 Task: Create new contact,   with mail id: 'WilliamsEmma@amny.com', first name: 'Emma', Last name: 'Williams', Job Title: Chief Operating Officer, Phone number (305) 555-1234. Change life cycle stage to  'Lead' and lead status to 'New'. Add new company to the associated contact: duke.edu and type: Vendor. Logged in from softage.4@softage.net
Action: Mouse moved to (103, 64)
Screenshot: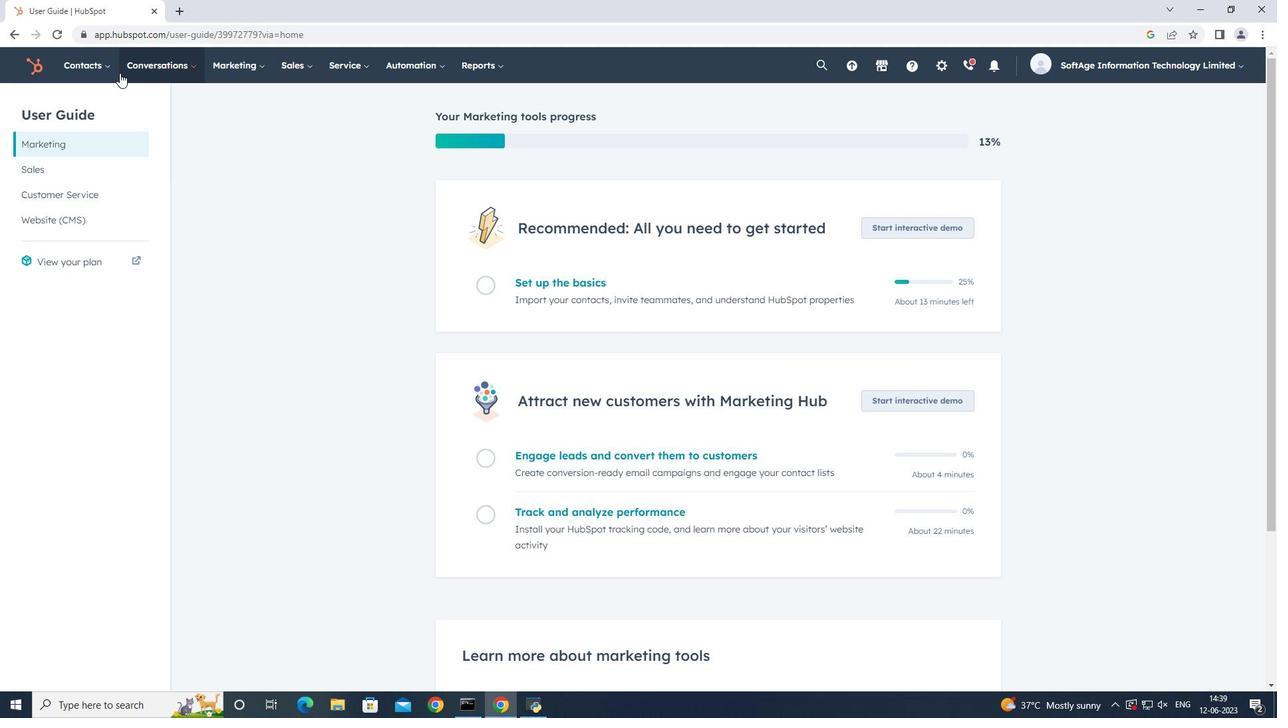 
Action: Mouse pressed left at (103, 64)
Screenshot: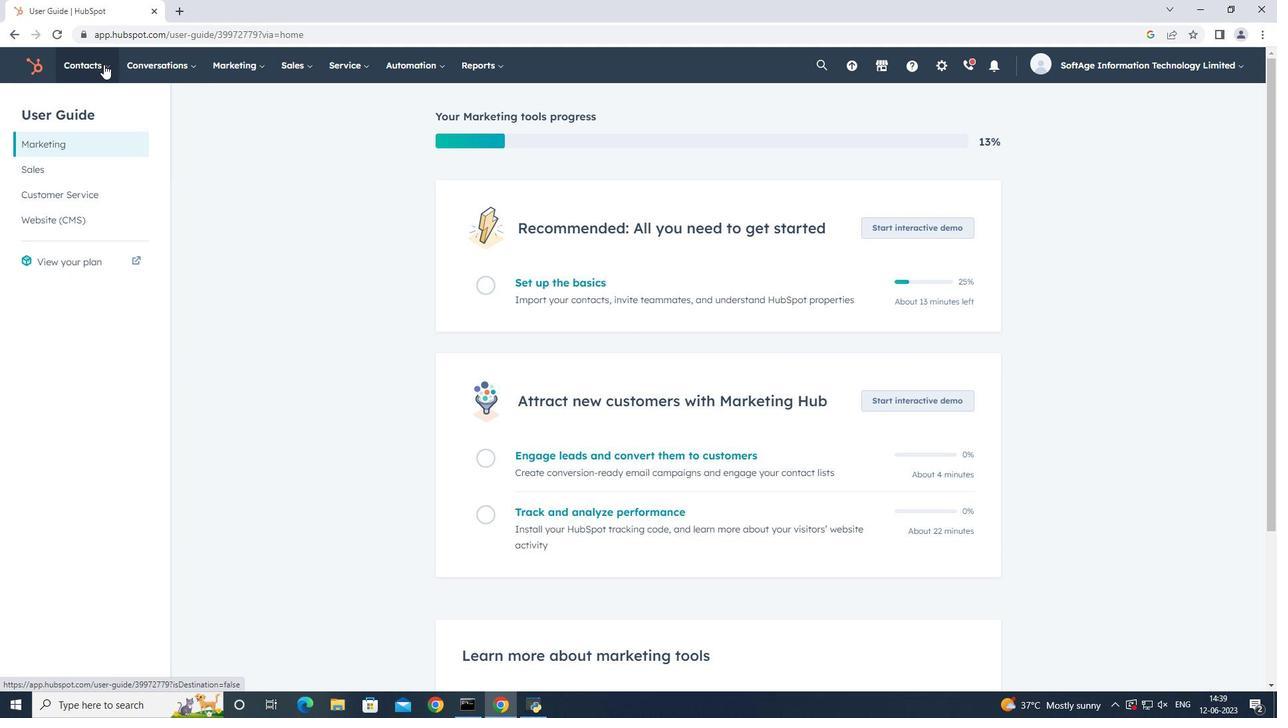 
Action: Mouse moved to (104, 99)
Screenshot: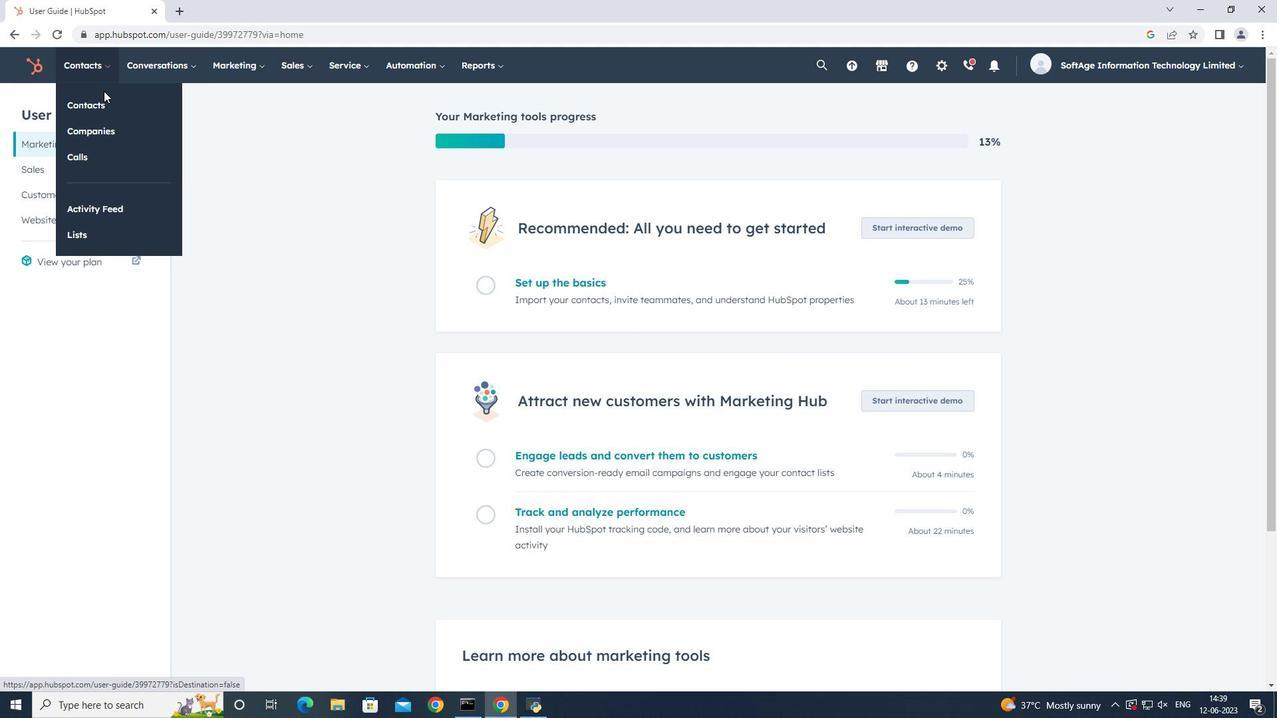 
Action: Mouse pressed left at (104, 99)
Screenshot: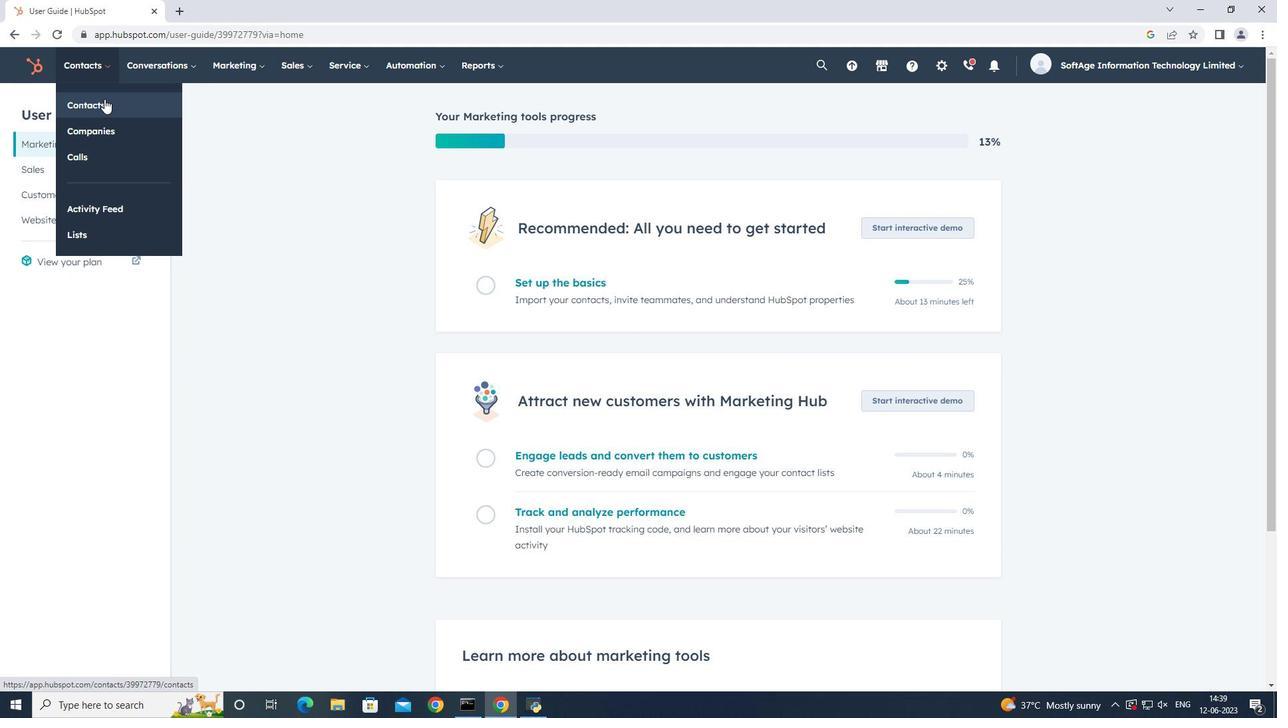 
Action: Mouse moved to (1194, 115)
Screenshot: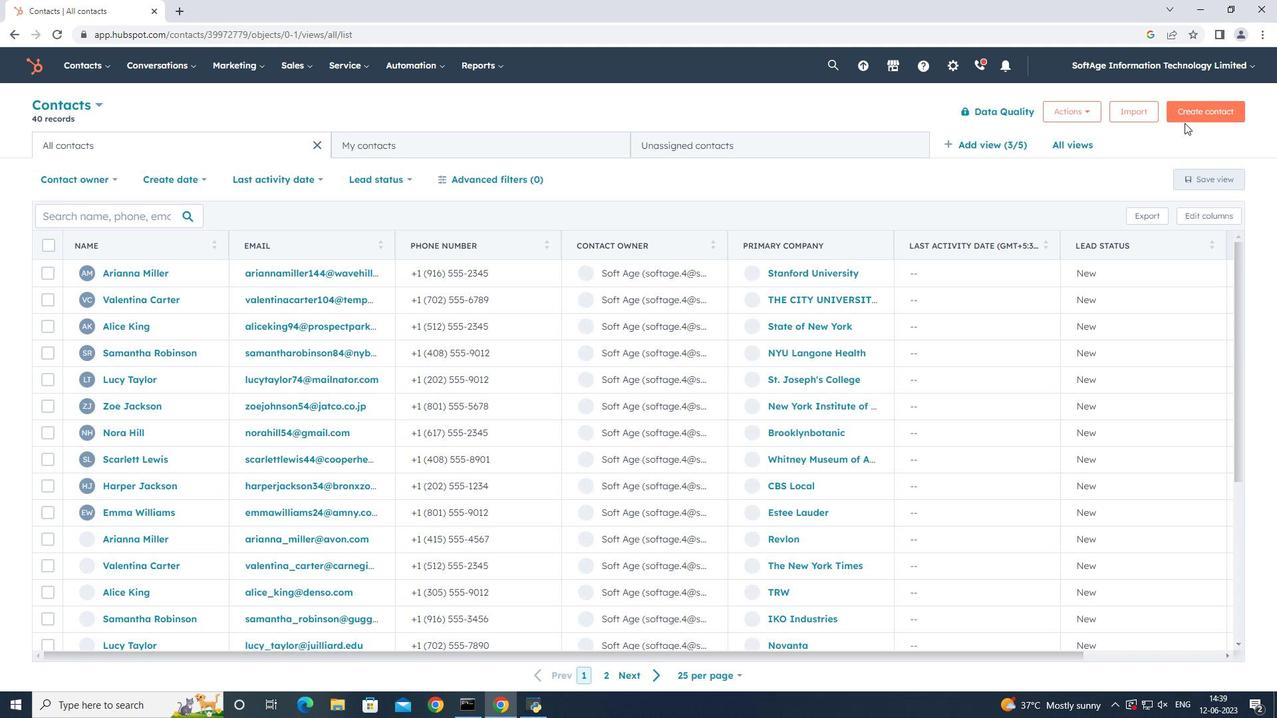 
Action: Mouse pressed left at (1194, 115)
Screenshot: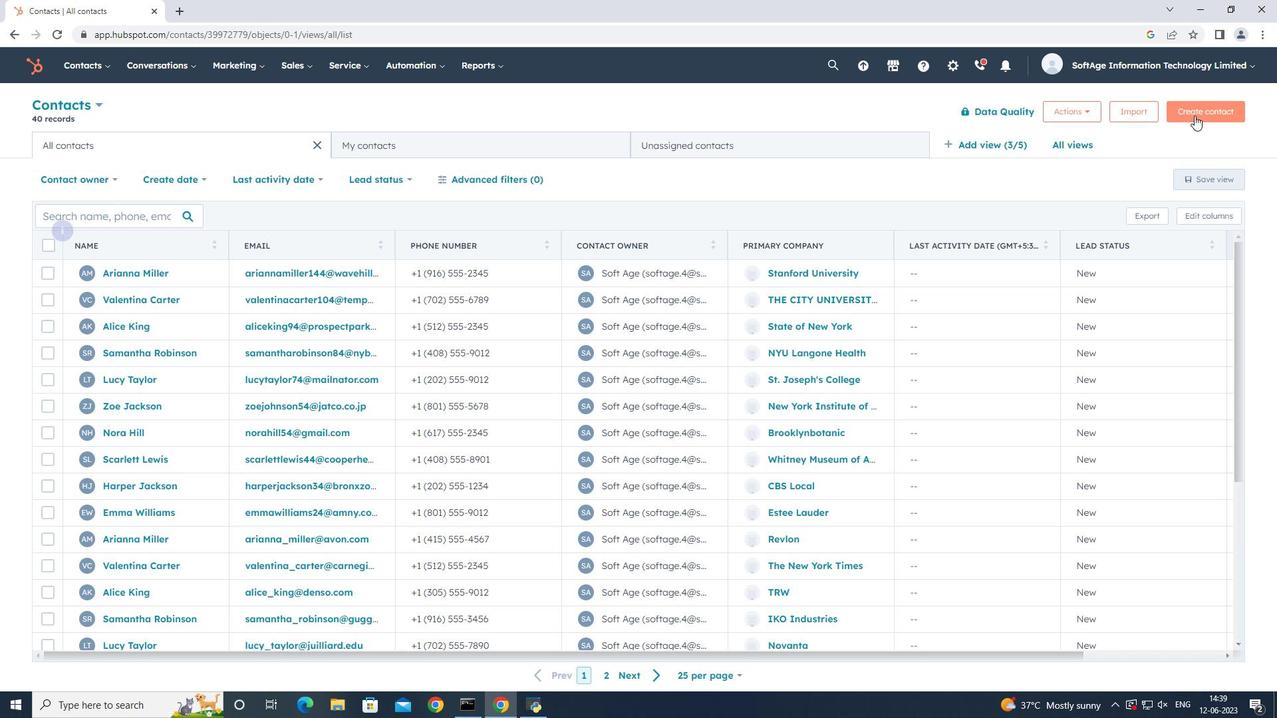 
Action: Mouse moved to (1073, 166)
Screenshot: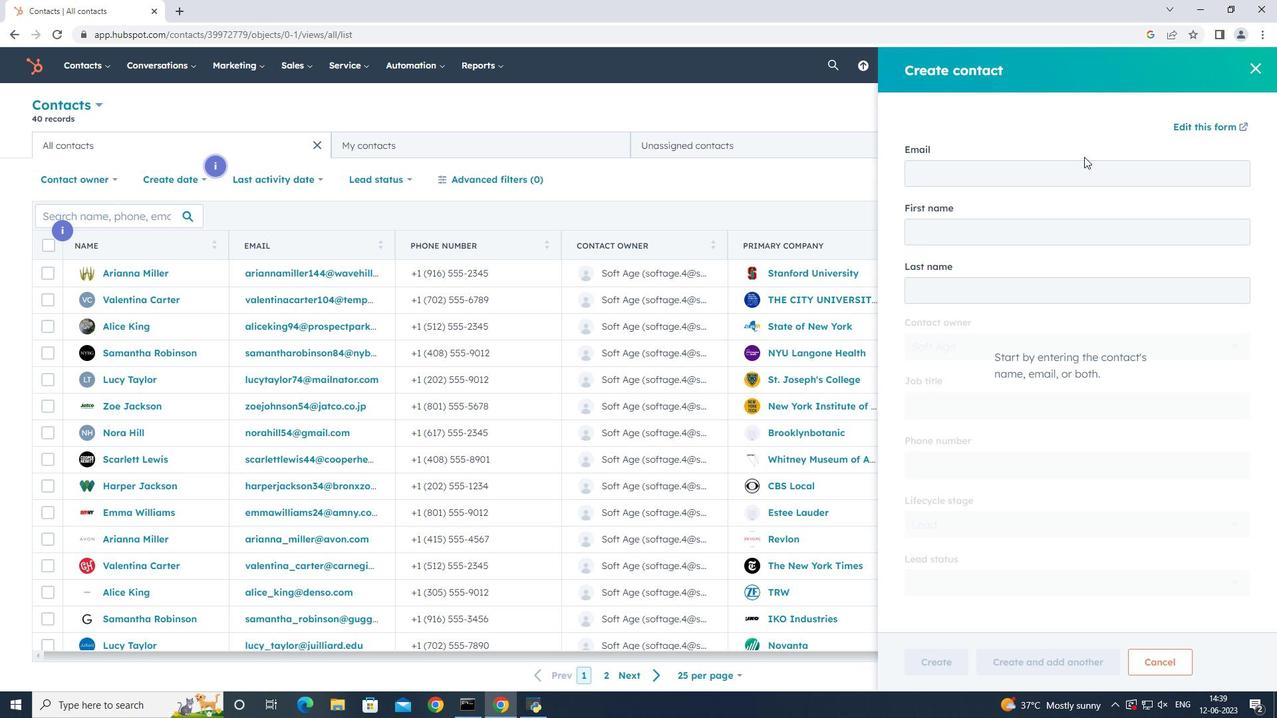 
Action: Mouse pressed left at (1073, 166)
Screenshot: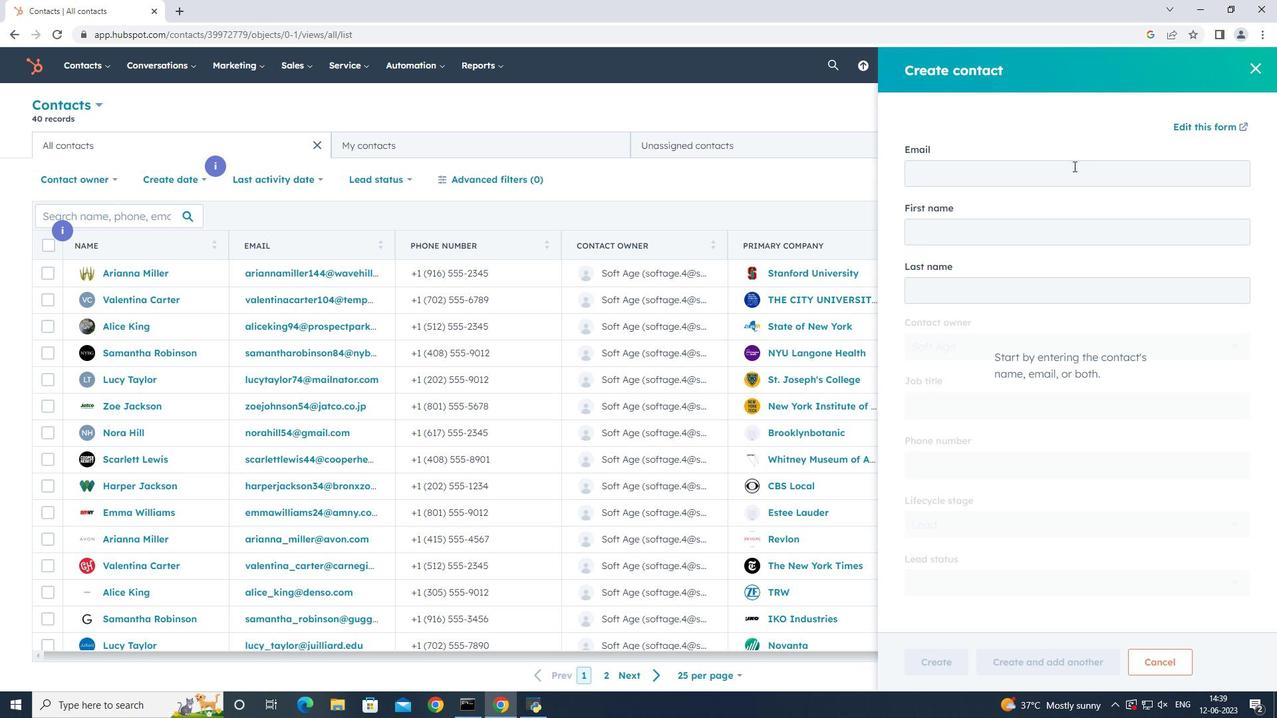 
Action: Key pressed <Key.shift>Williams<Key.shift>Emma<Key.shift>@amny.com
Screenshot: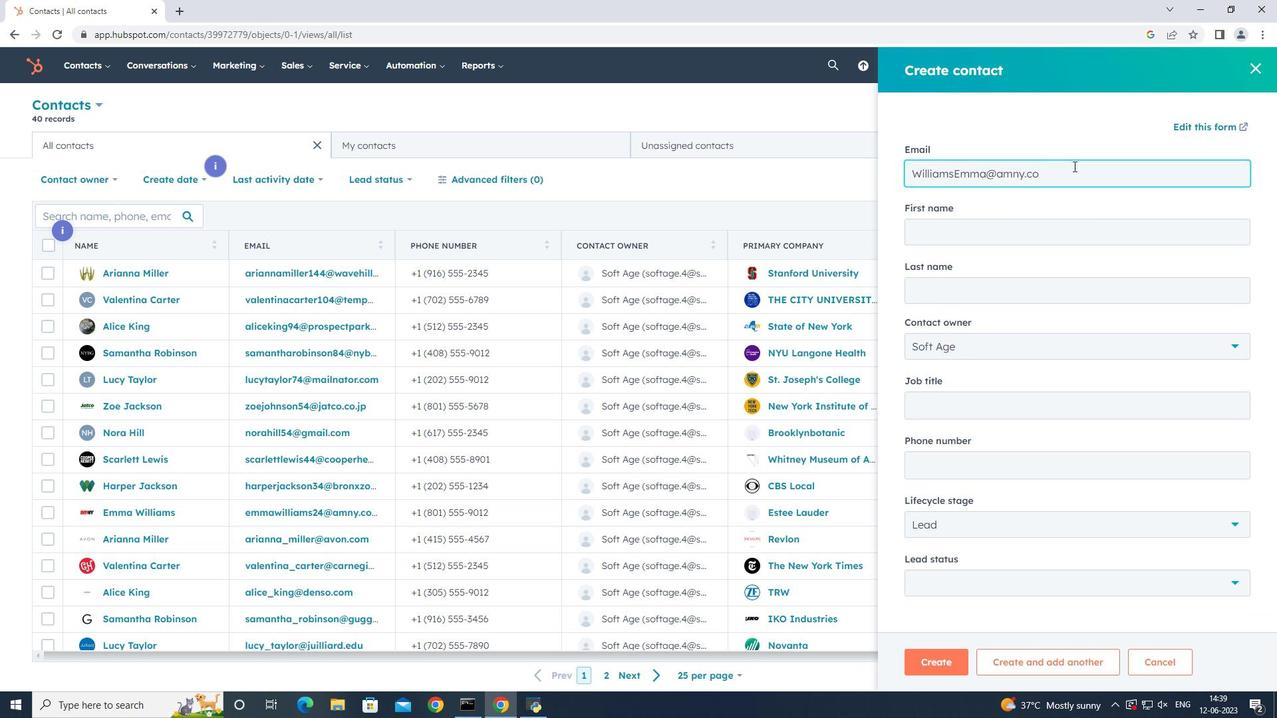 
Action: Mouse moved to (1060, 224)
Screenshot: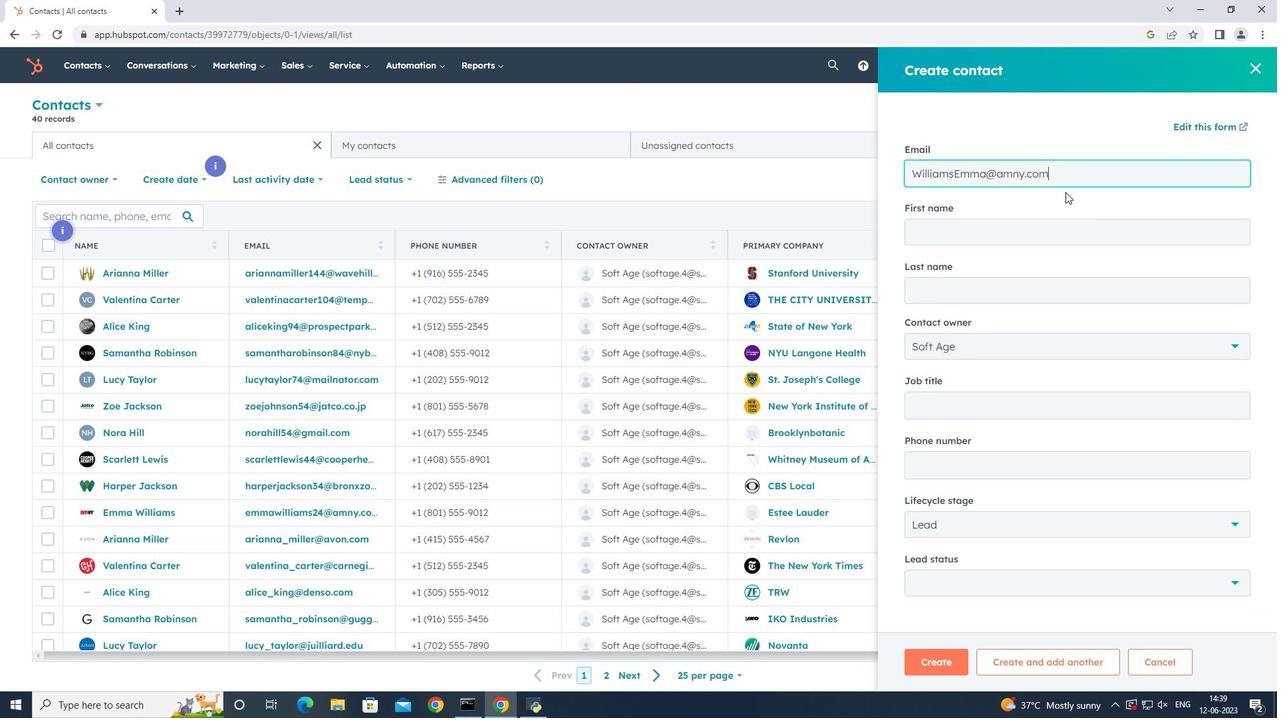 
Action: Mouse pressed left at (1060, 224)
Screenshot: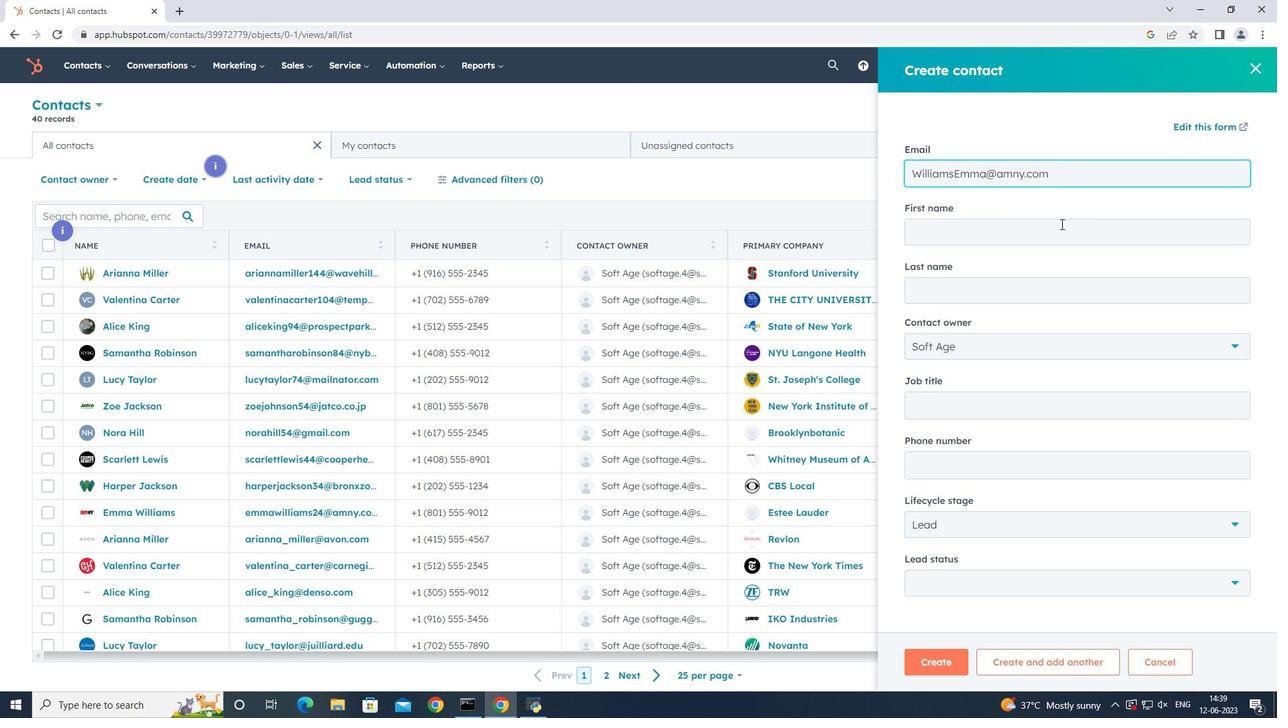 
Action: Key pressed <Key.shift><Key.shift><Key.shift><Key.shift>Wi<Key.backspace><Key.backspace><Key.backspace><Key.shift><Key.shift><Key.shift><Key.shift><Key.shift><Key.shift><Key.shift><Key.shift><Key.shift><Key.shift><Key.shift><Key.shift><Key.shift><Key.shift><Key.shift><Key.shift><Key.shift><Key.shift>Emma<Key.tab><Key.shift>Williams<Key.tab><Key.tab><Key.shift><Key.shift><Key.shift>Chief<Key.space><Key.shift_r><Key.shift_r>Operating<Key.space><Key.shift_r>Officer<Key.tab>3055551234
Screenshot: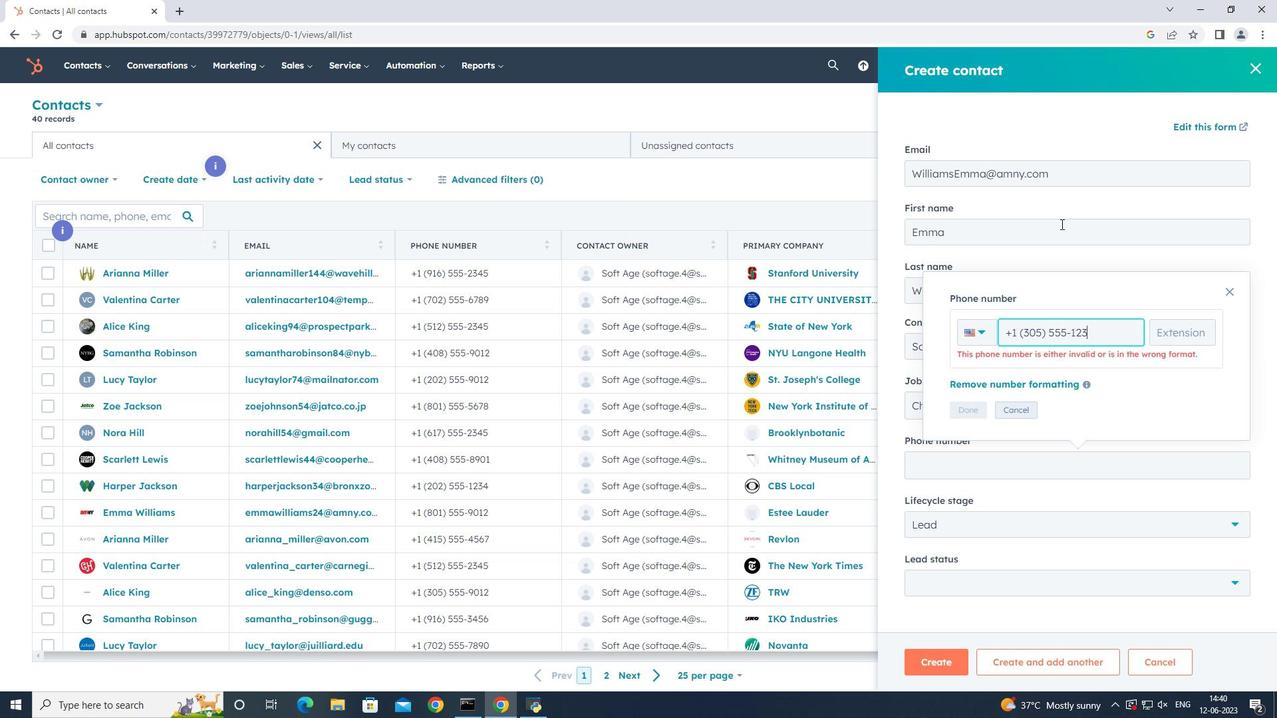 
Action: Mouse moved to (965, 413)
Screenshot: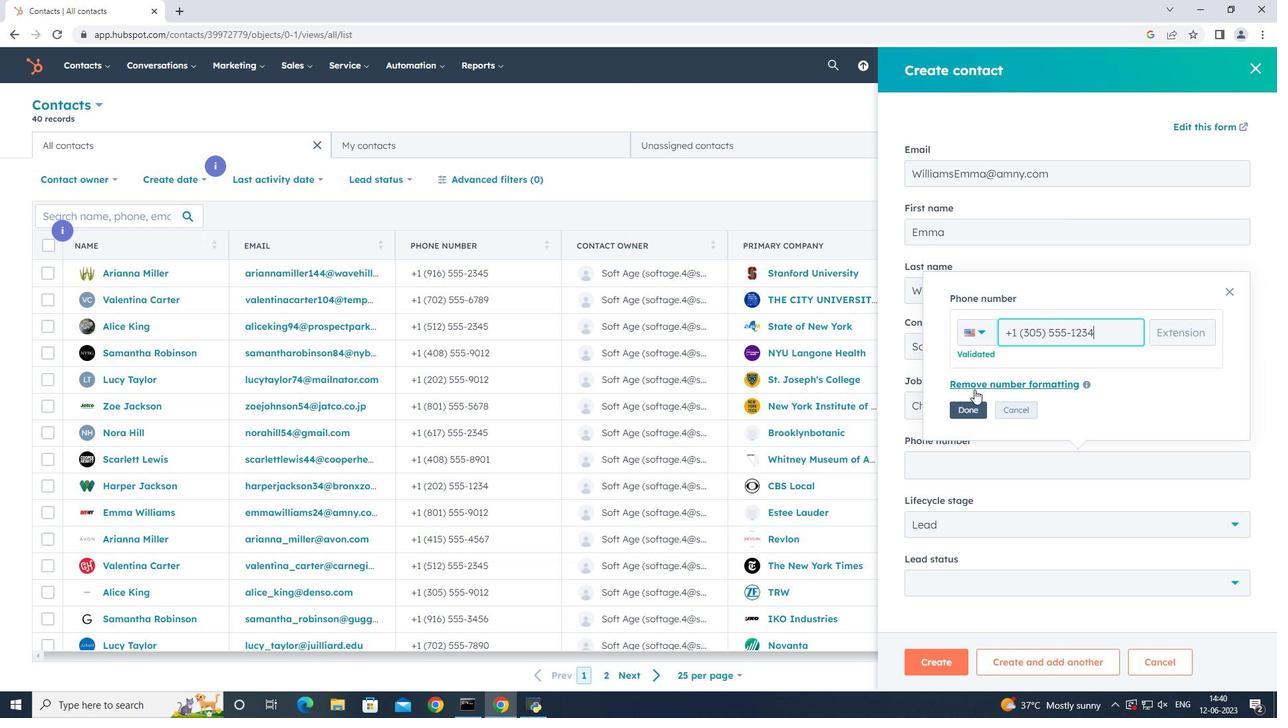 
Action: Mouse pressed left at (965, 413)
Screenshot: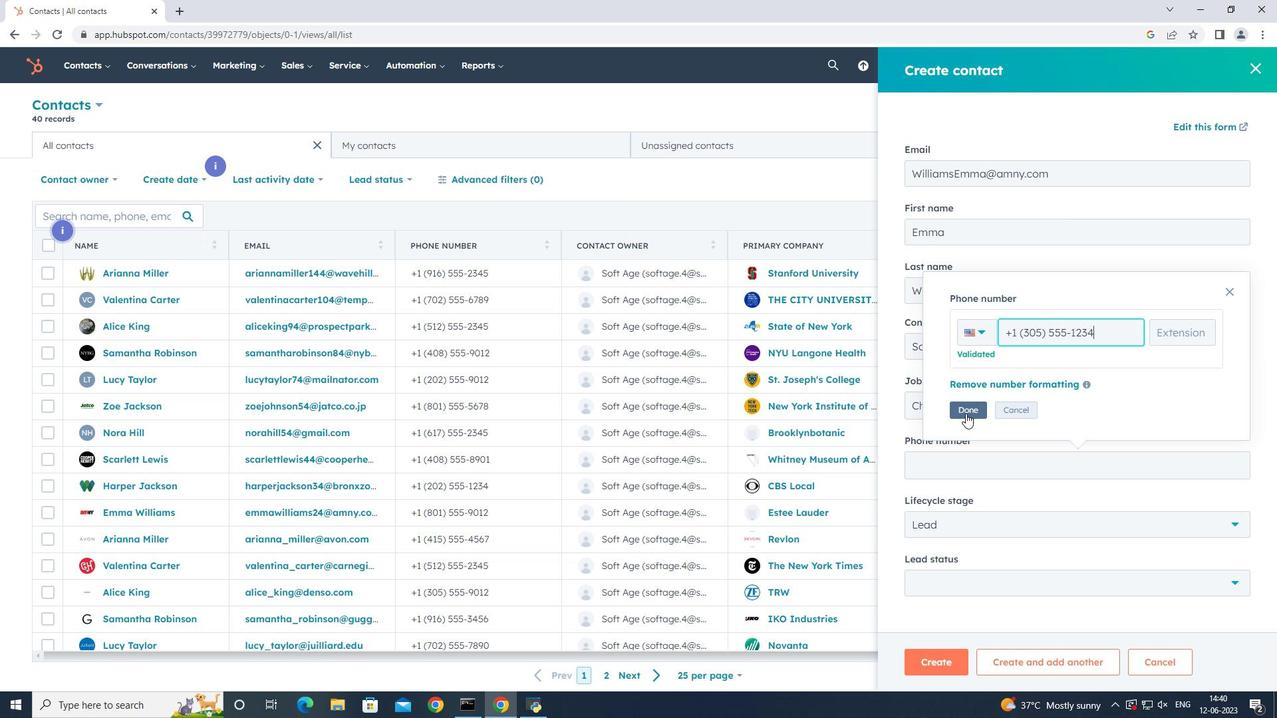 
Action: Mouse moved to (993, 520)
Screenshot: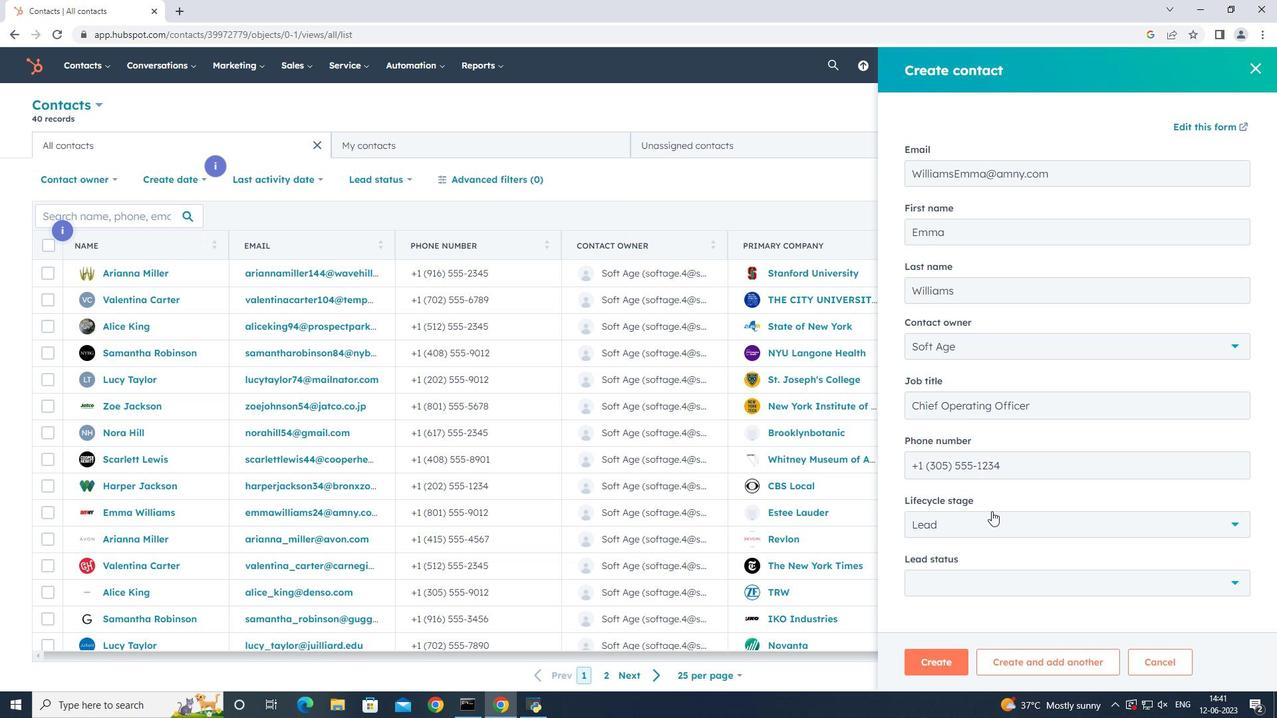 
Action: Mouse pressed left at (993, 520)
Screenshot: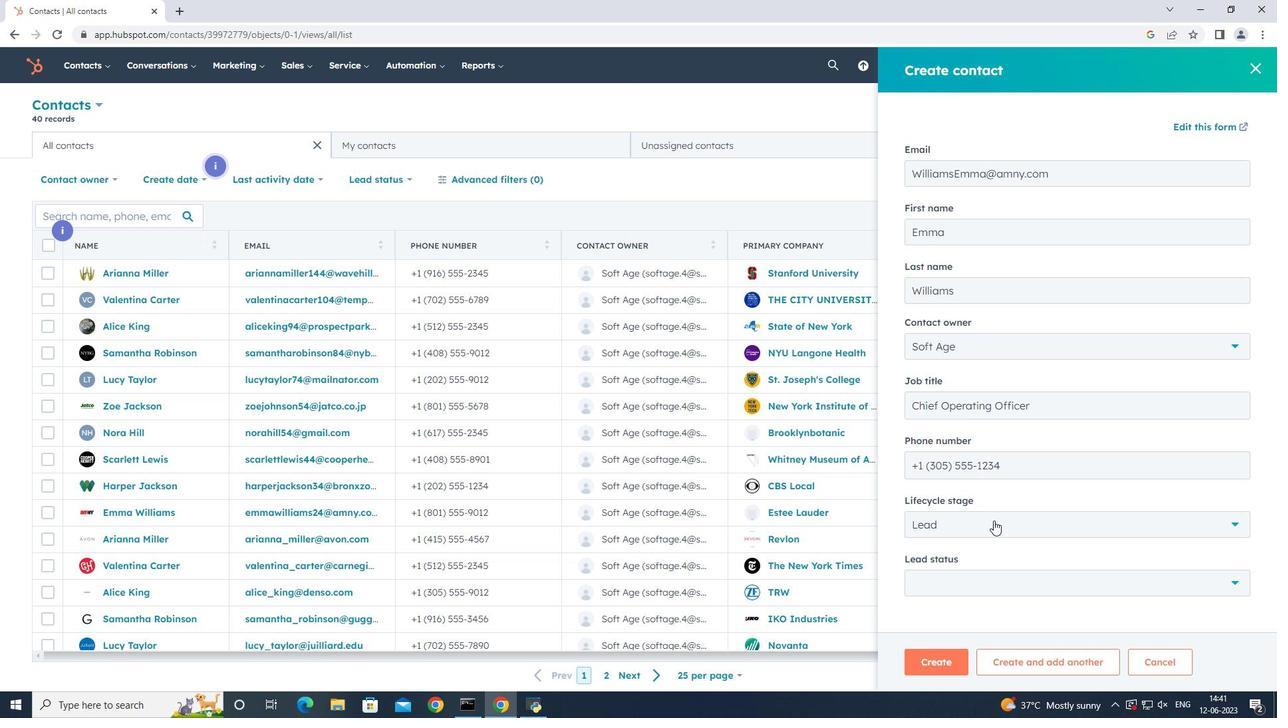 
Action: Mouse moved to (1015, 400)
Screenshot: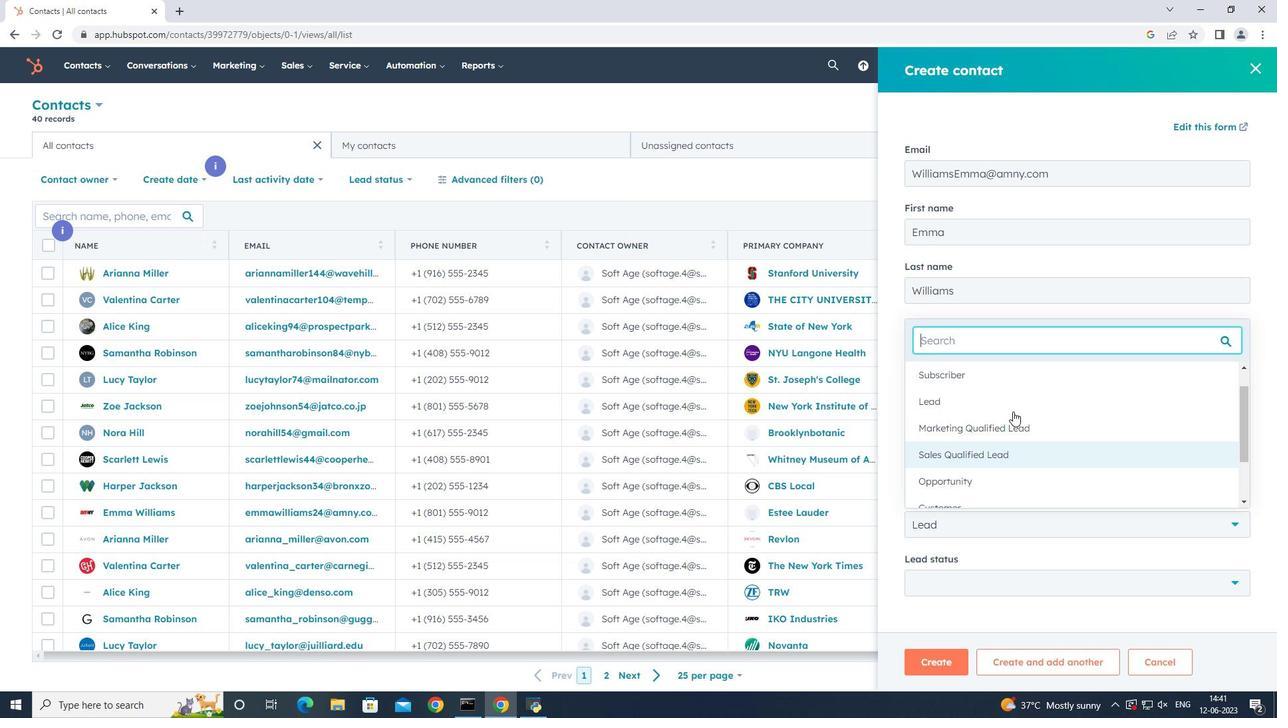 
Action: Mouse pressed left at (1015, 400)
Screenshot: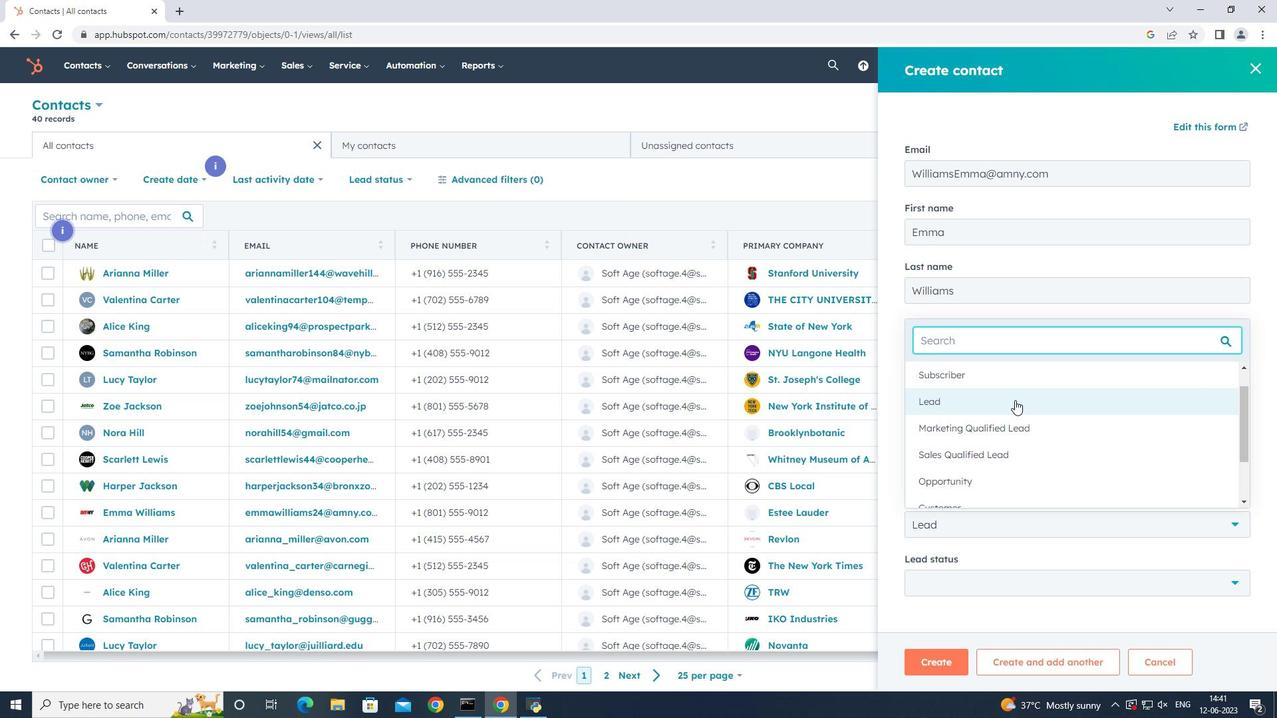 
Action: Mouse moved to (993, 576)
Screenshot: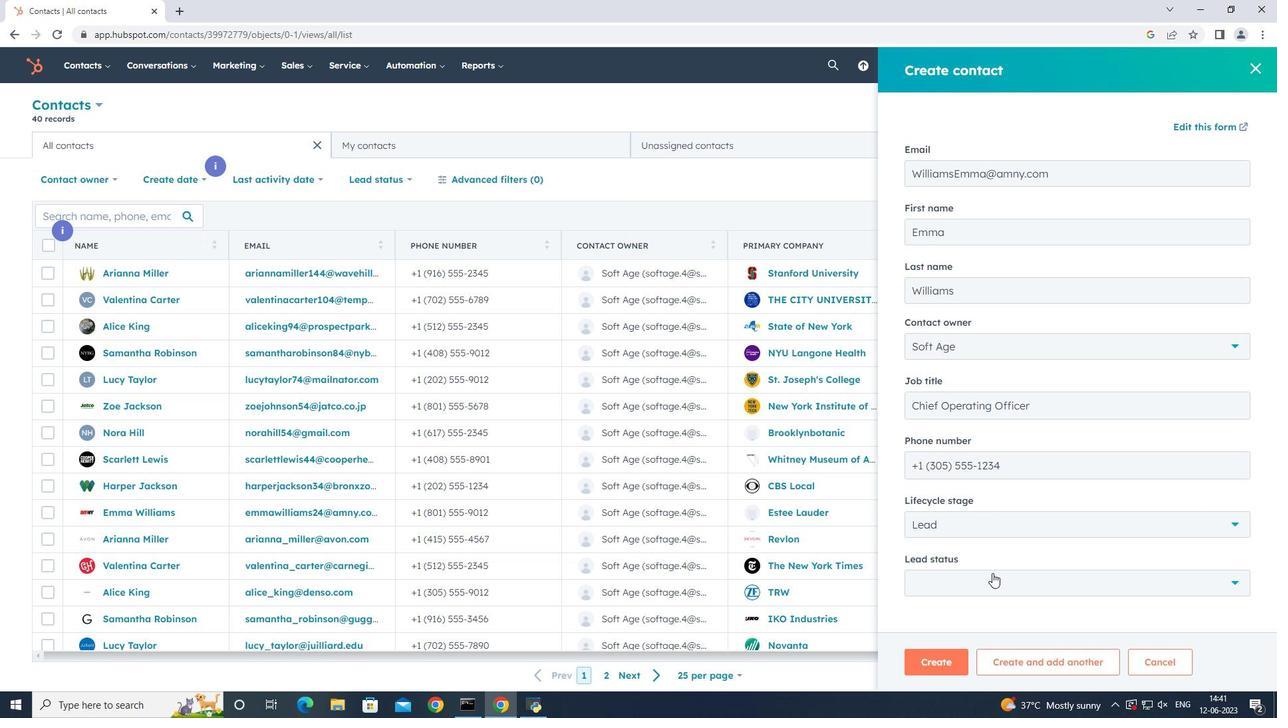 
Action: Mouse pressed left at (993, 576)
Screenshot: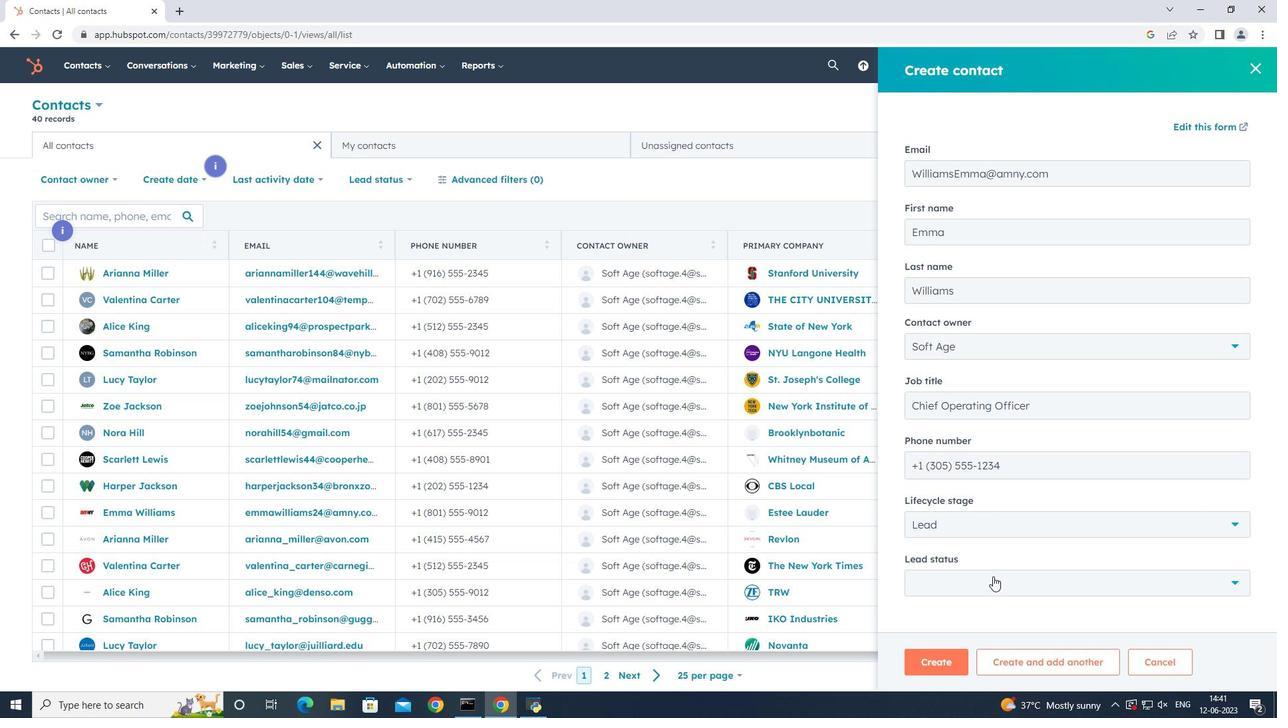 
Action: Mouse moved to (1009, 466)
Screenshot: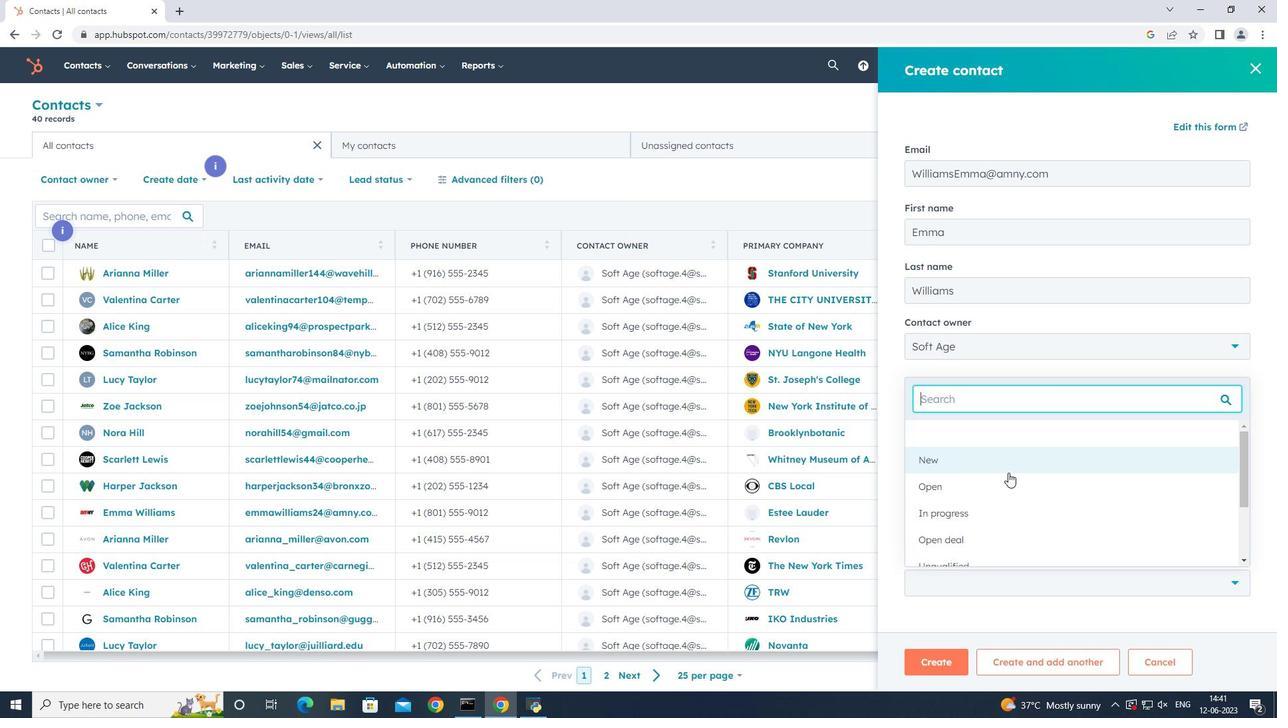 
Action: Mouse pressed left at (1009, 466)
Screenshot: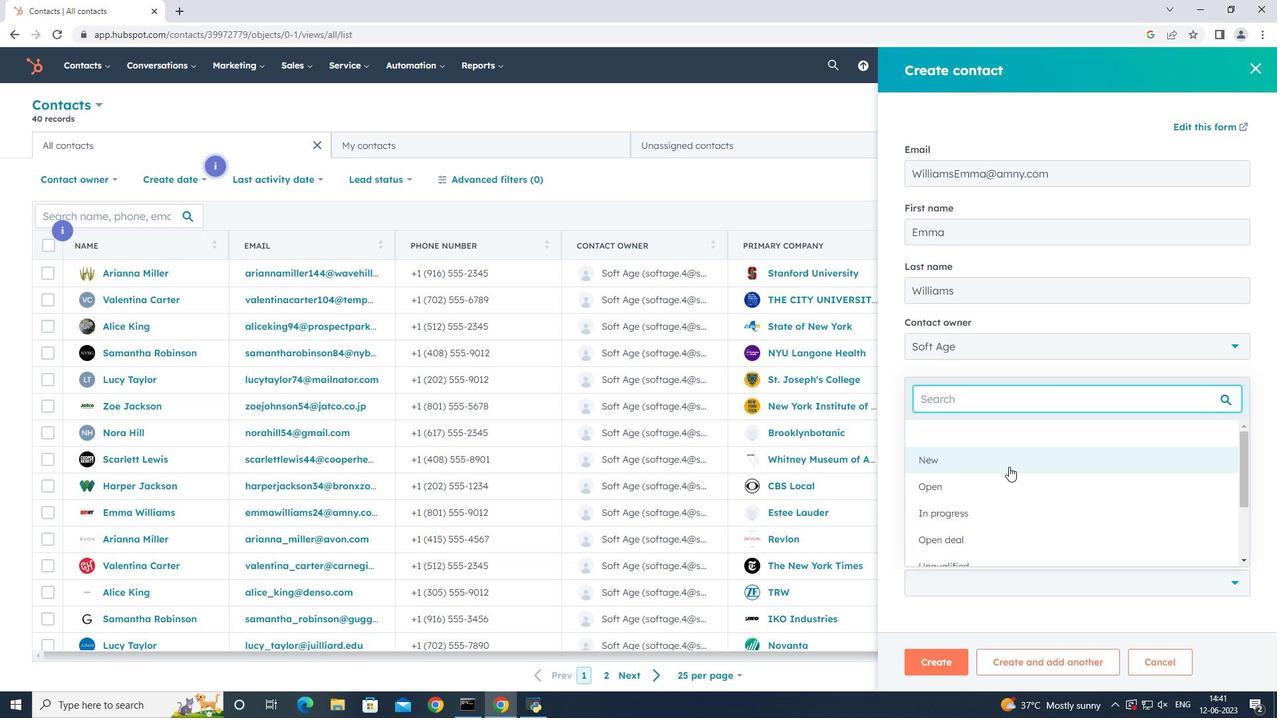 
Action: Mouse scrolled (1009, 466) with delta (0, 0)
Screenshot: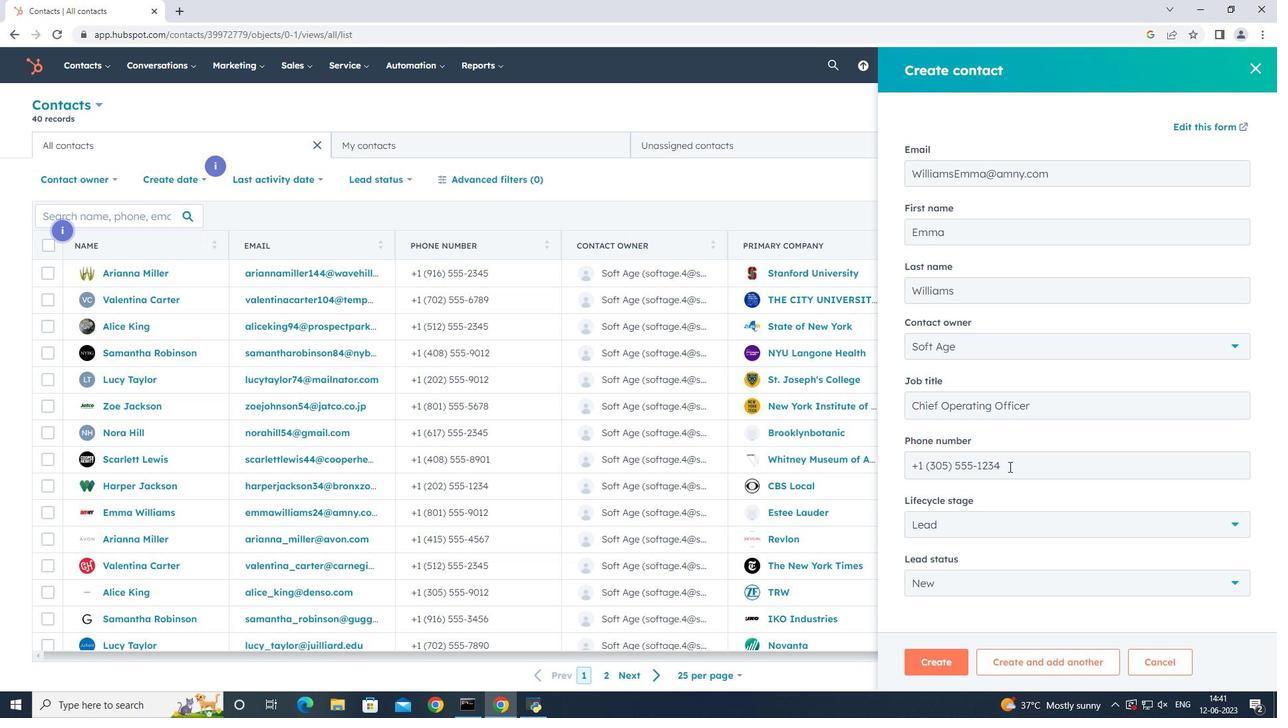 
Action: Mouse scrolled (1009, 466) with delta (0, 0)
Screenshot: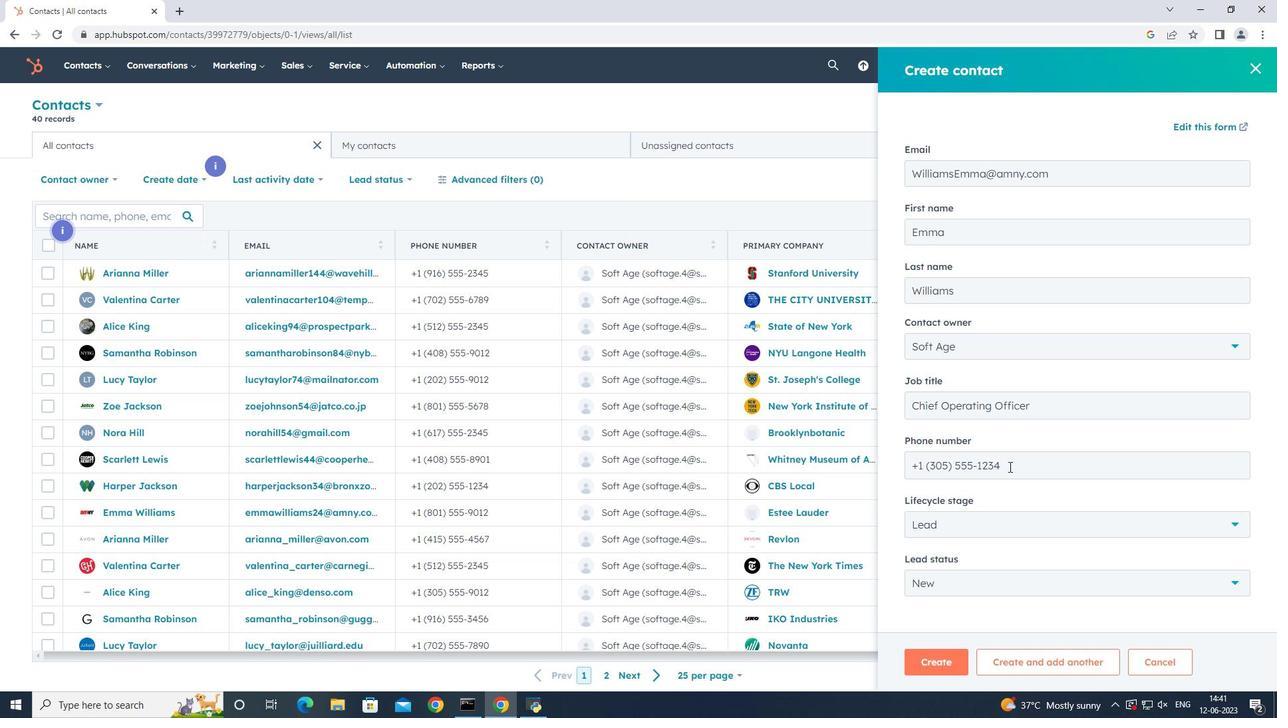 
Action: Mouse moved to (957, 664)
Screenshot: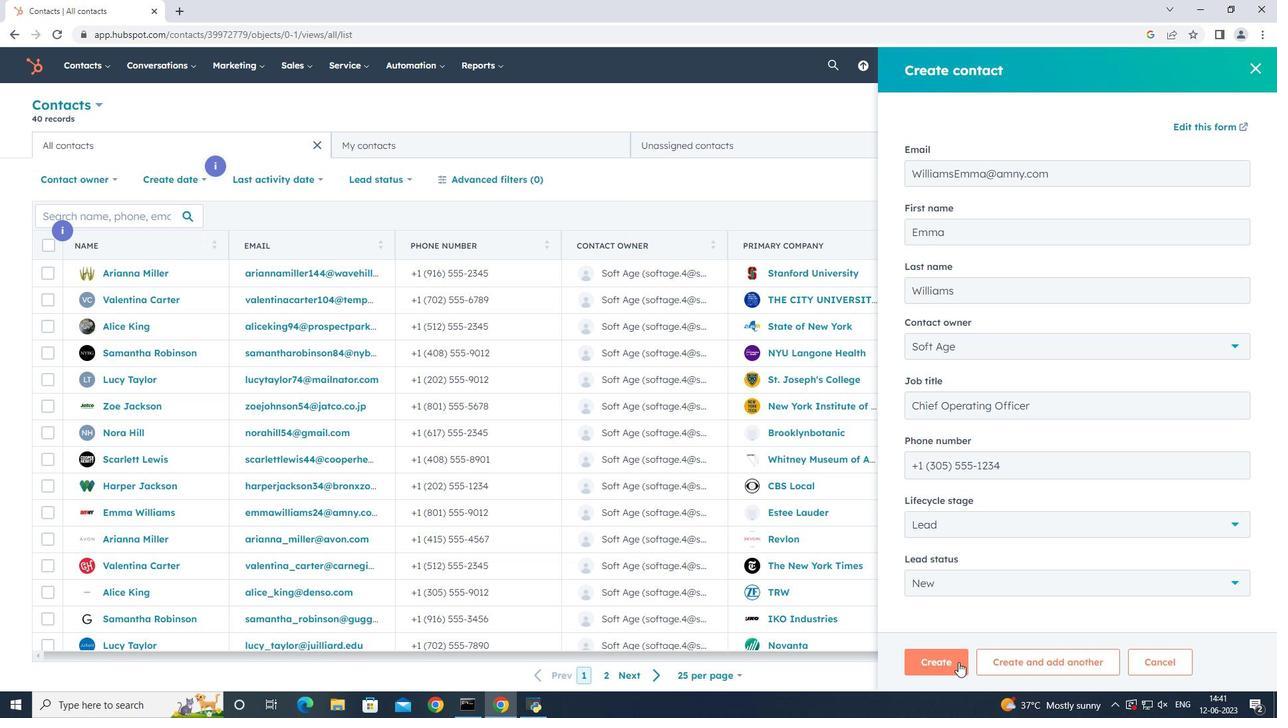 
Action: Mouse pressed left at (957, 664)
Screenshot: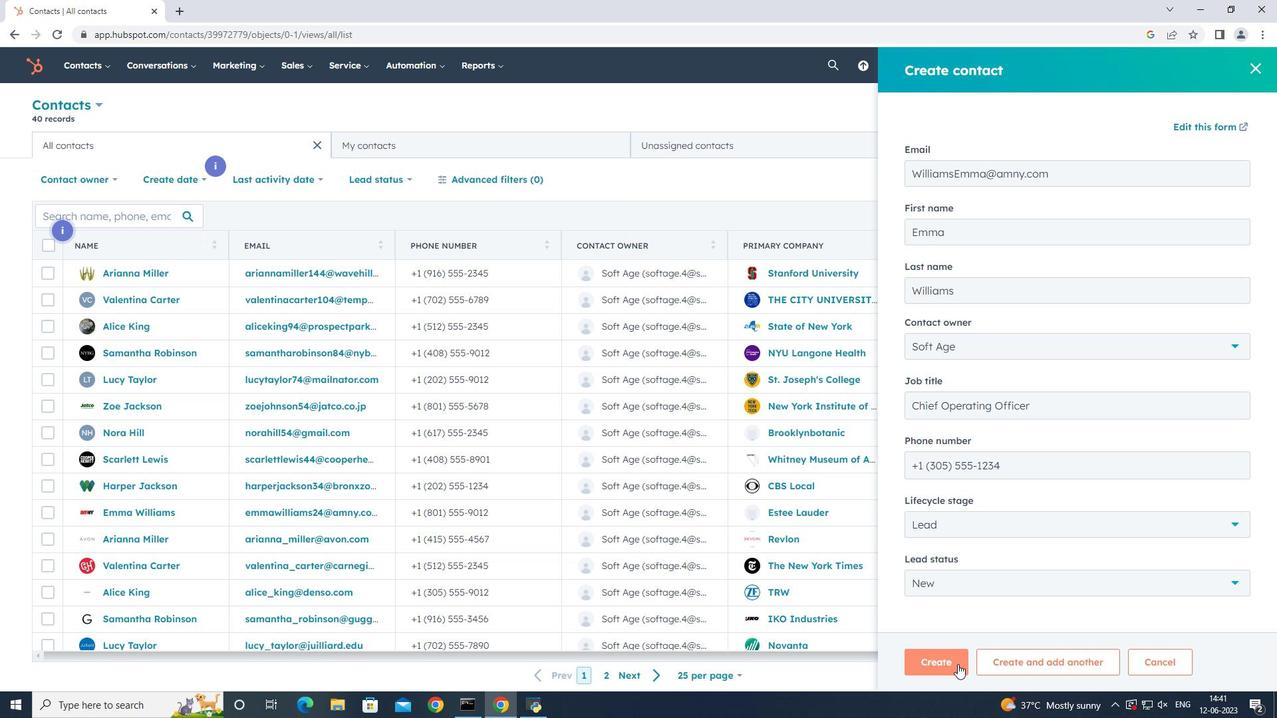
Action: Mouse moved to (894, 423)
Screenshot: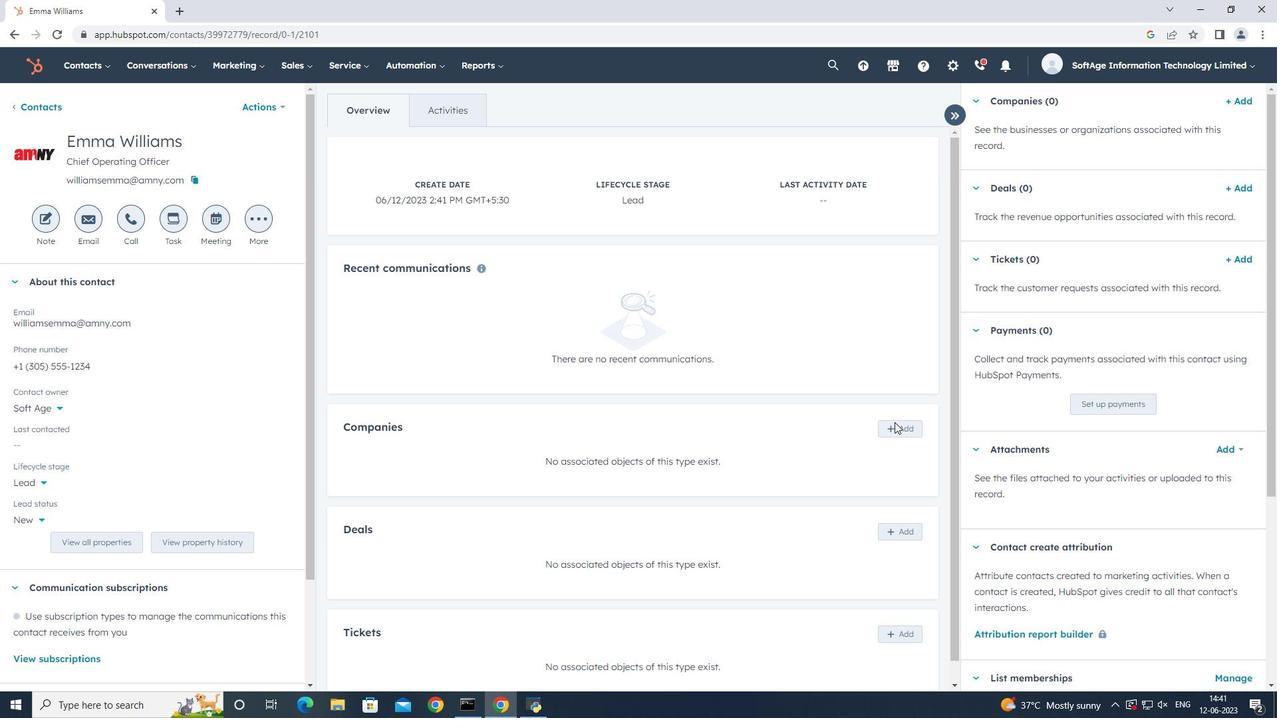 
Action: Mouse pressed left at (894, 423)
Screenshot: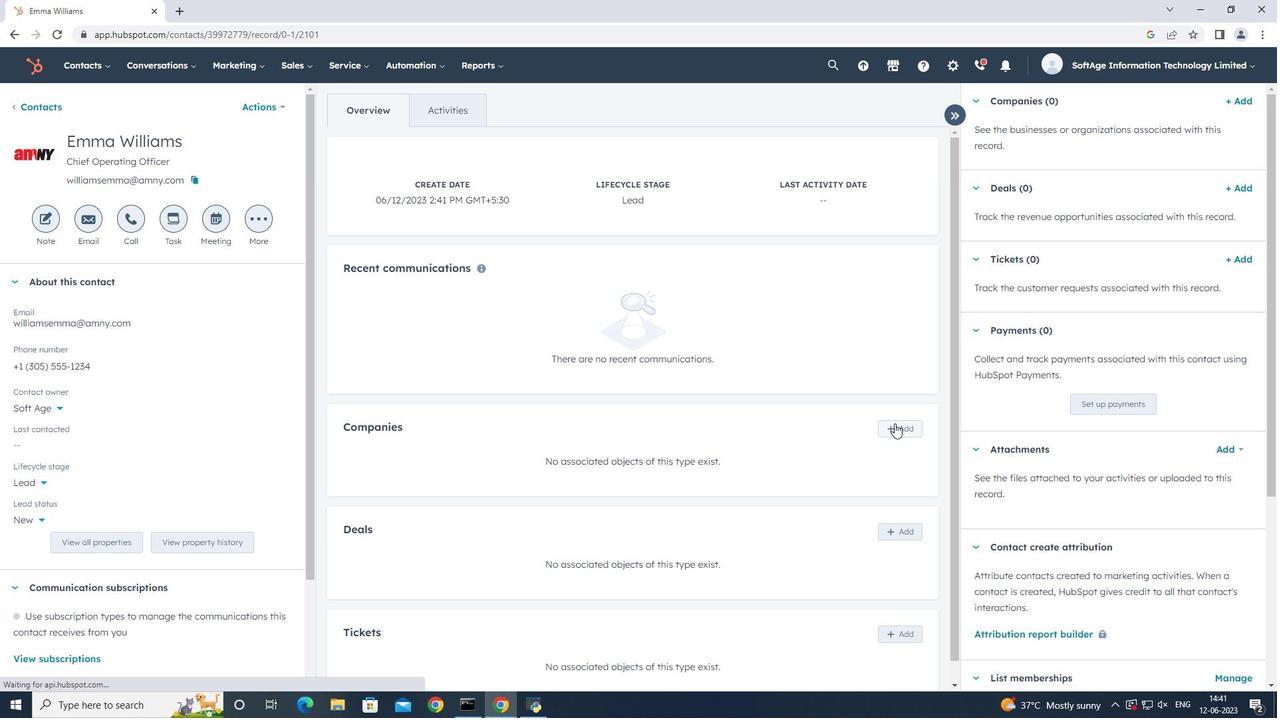 
Action: Mouse moved to (1011, 146)
Screenshot: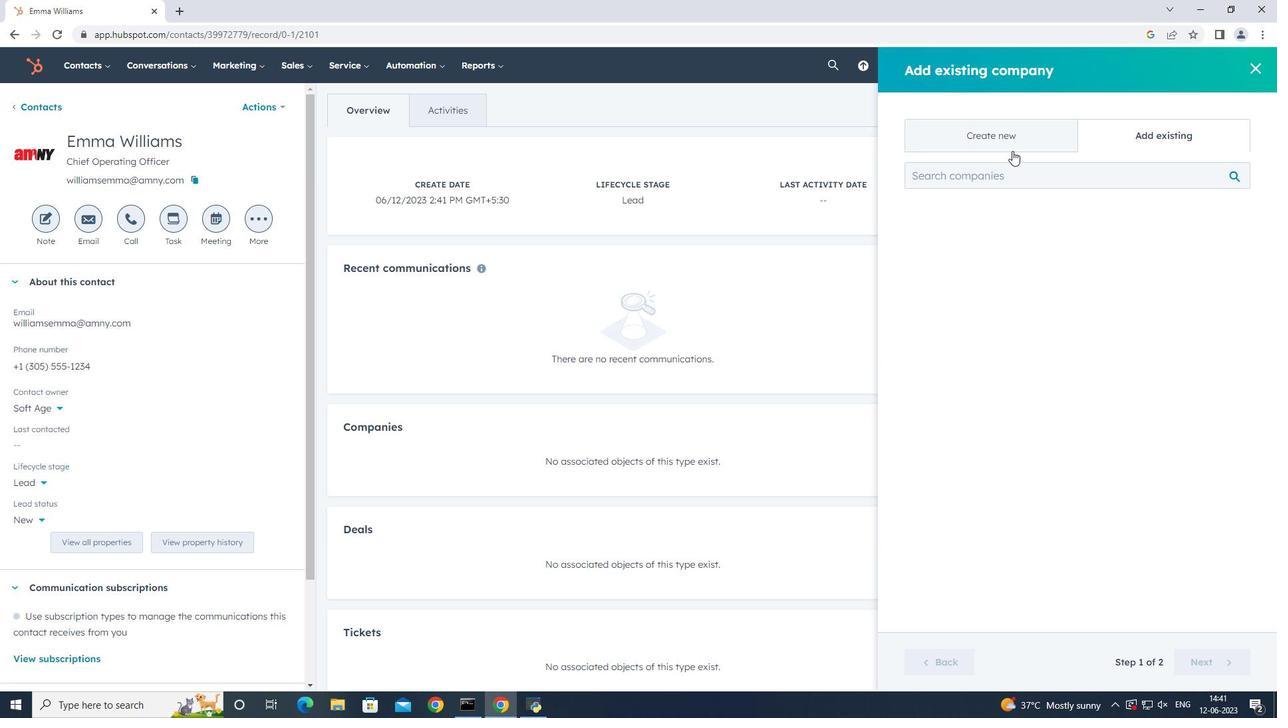 
Action: Mouse pressed left at (1011, 146)
Screenshot: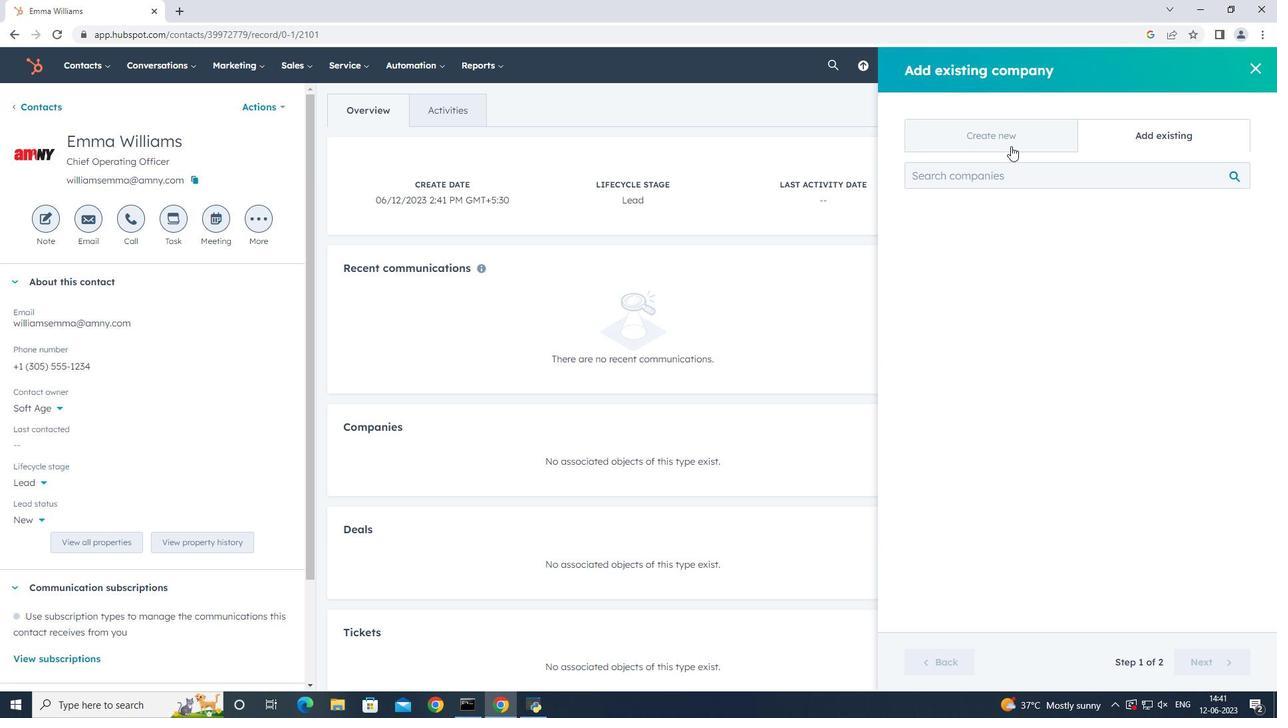 
Action: Mouse moved to (1010, 220)
Screenshot: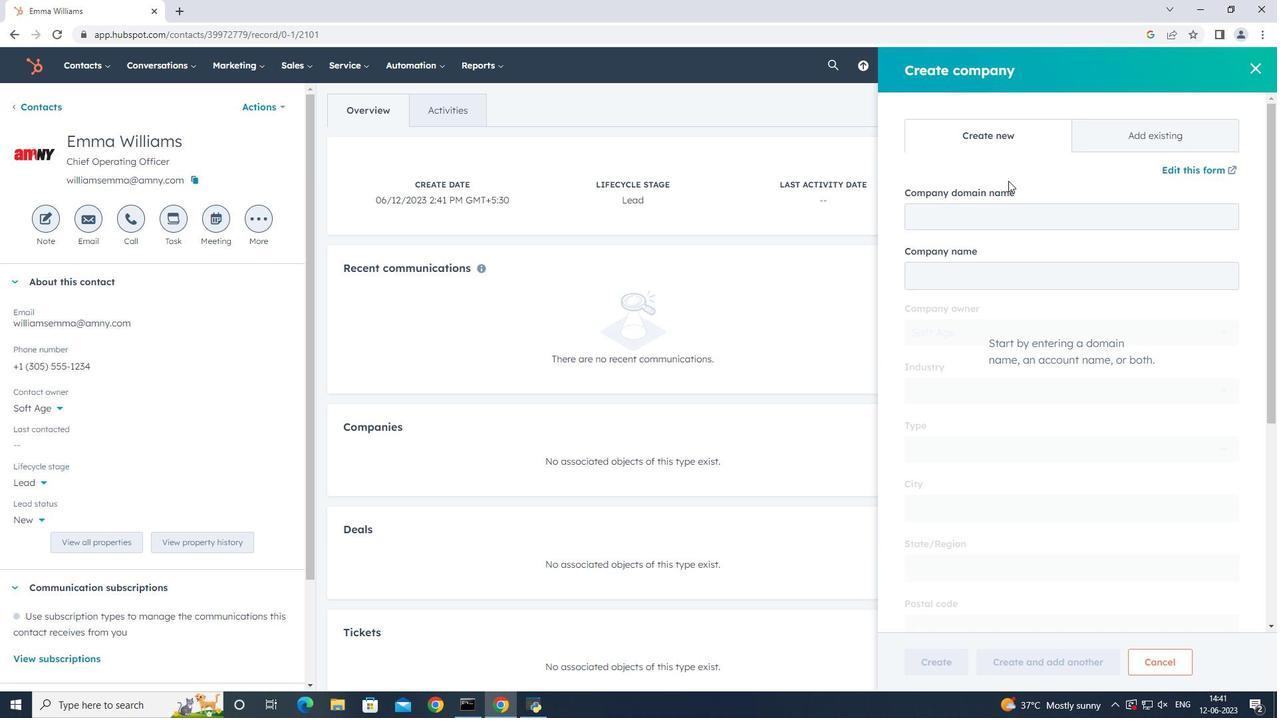 
Action: Mouse pressed left at (1010, 220)
Screenshot: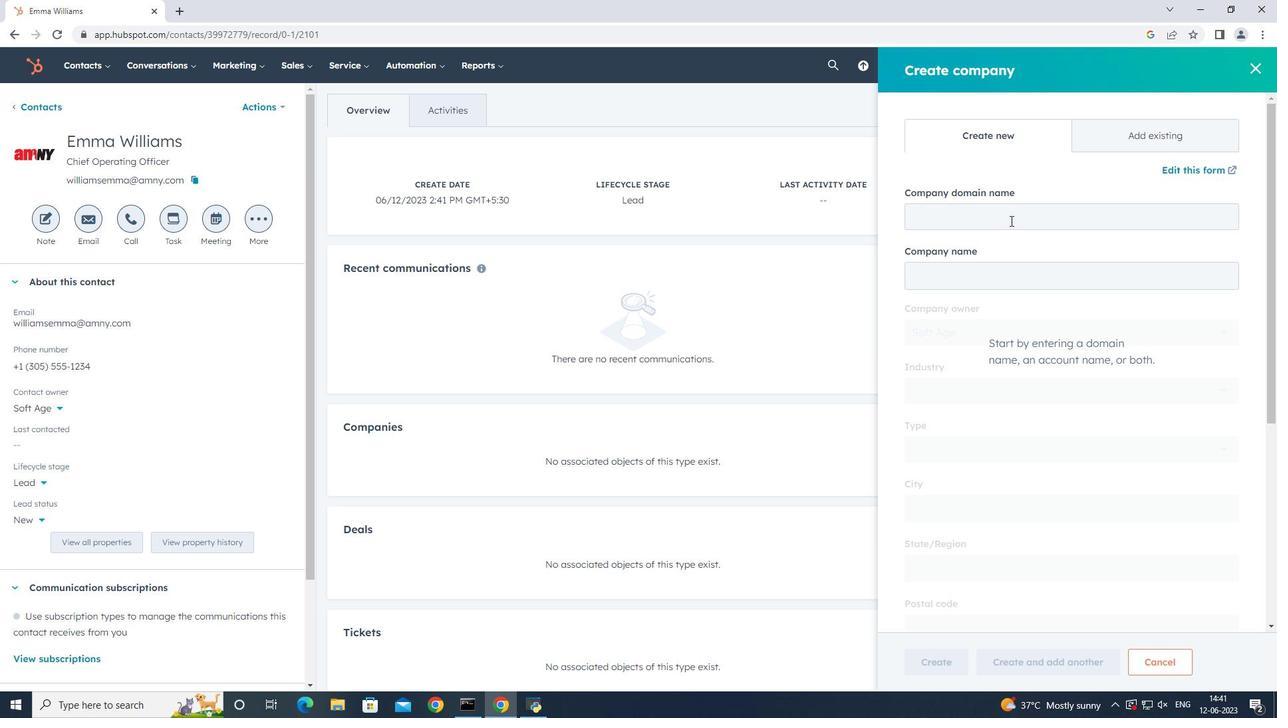 
Action: Key pressed duke.edu
Screenshot: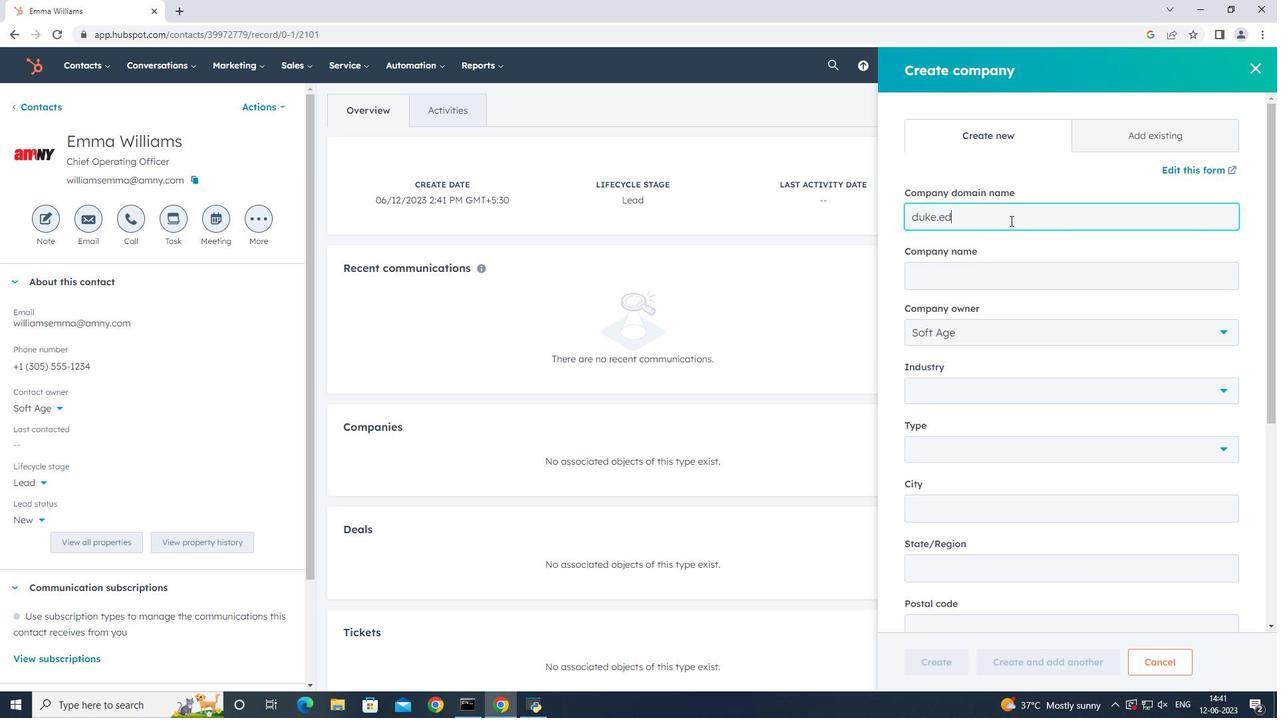 
Action: Mouse moved to (1035, 446)
Screenshot: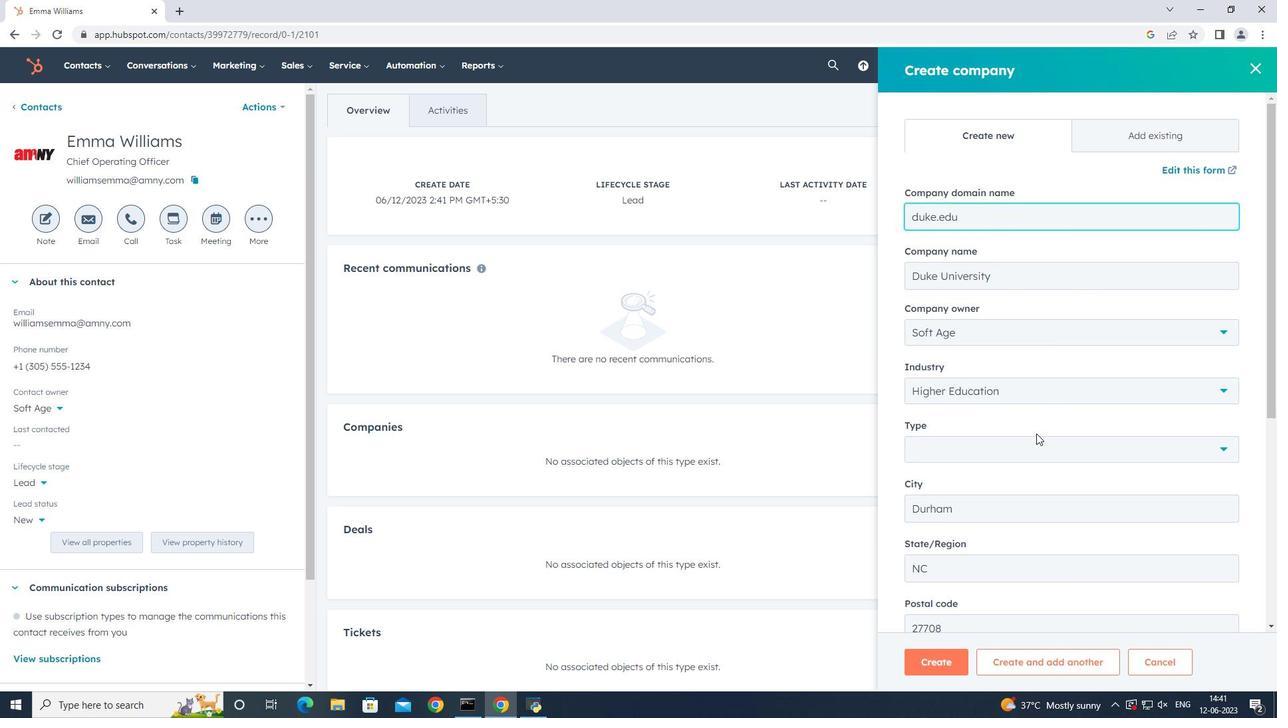 
Action: Mouse pressed left at (1035, 446)
Screenshot: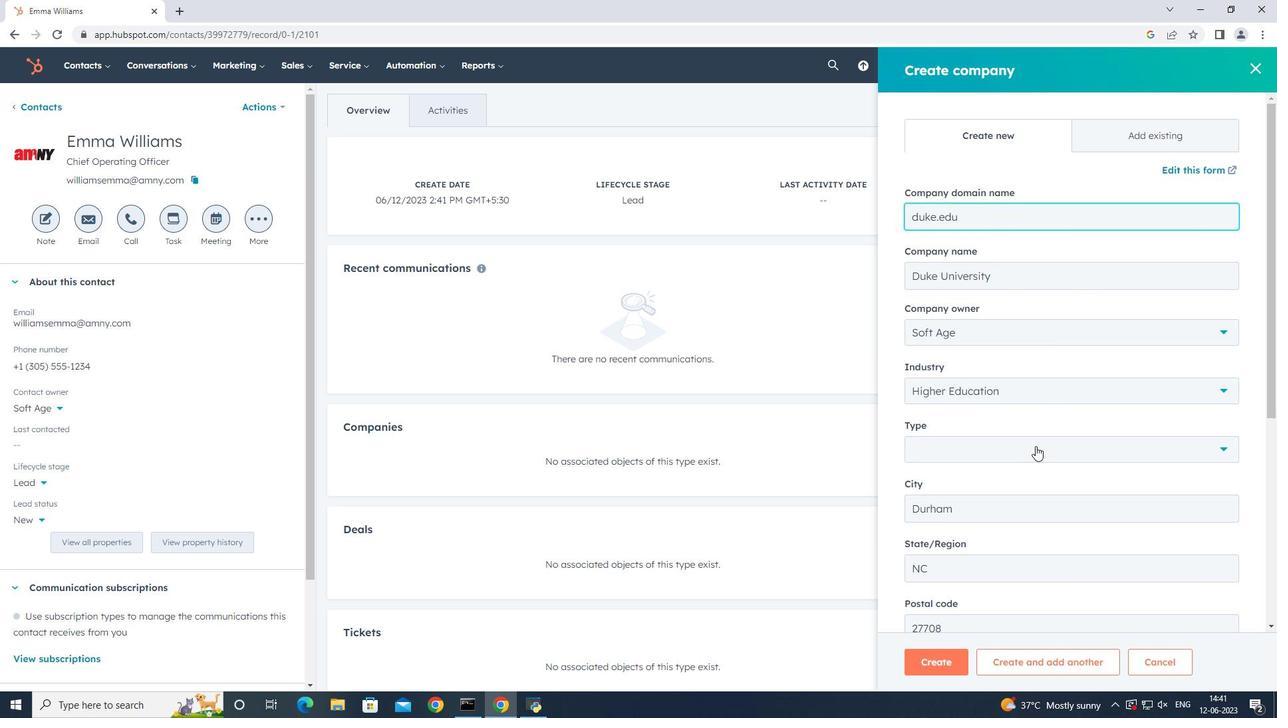 
Action: Mouse moved to (956, 585)
Screenshot: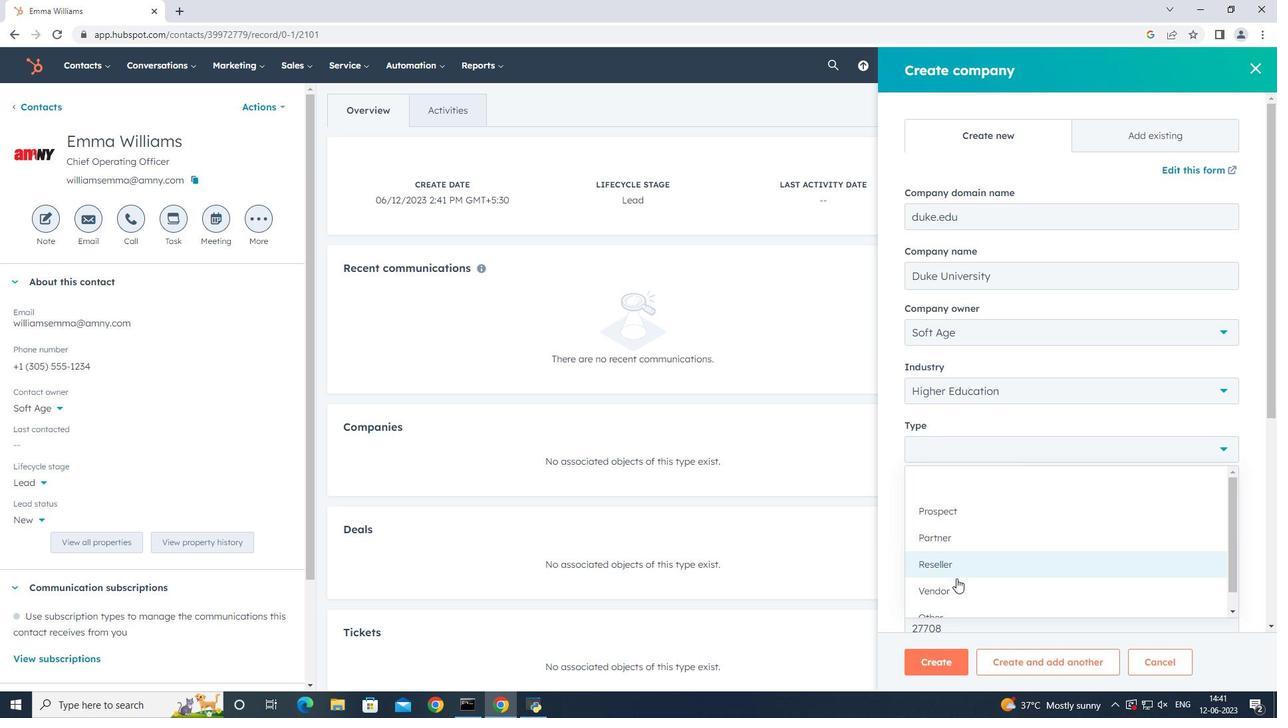 
Action: Mouse pressed left at (956, 585)
Screenshot: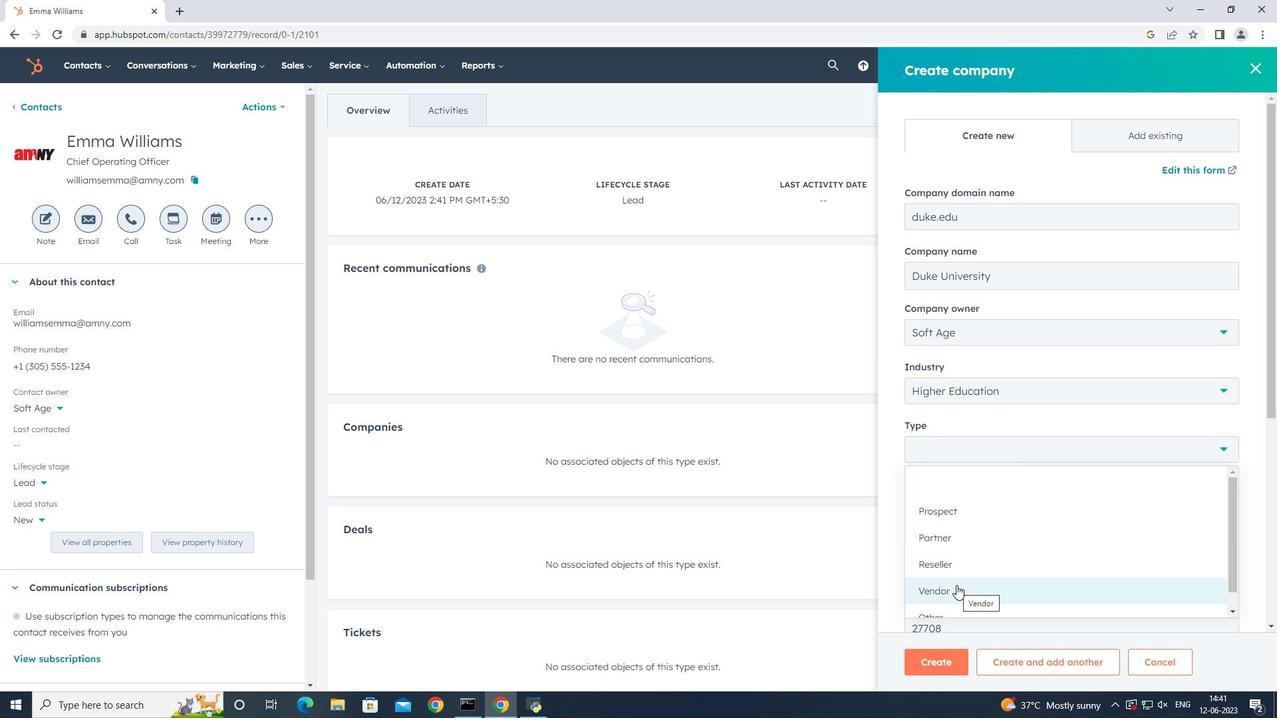 
Action: Mouse scrolled (956, 584) with delta (0, 0)
Screenshot: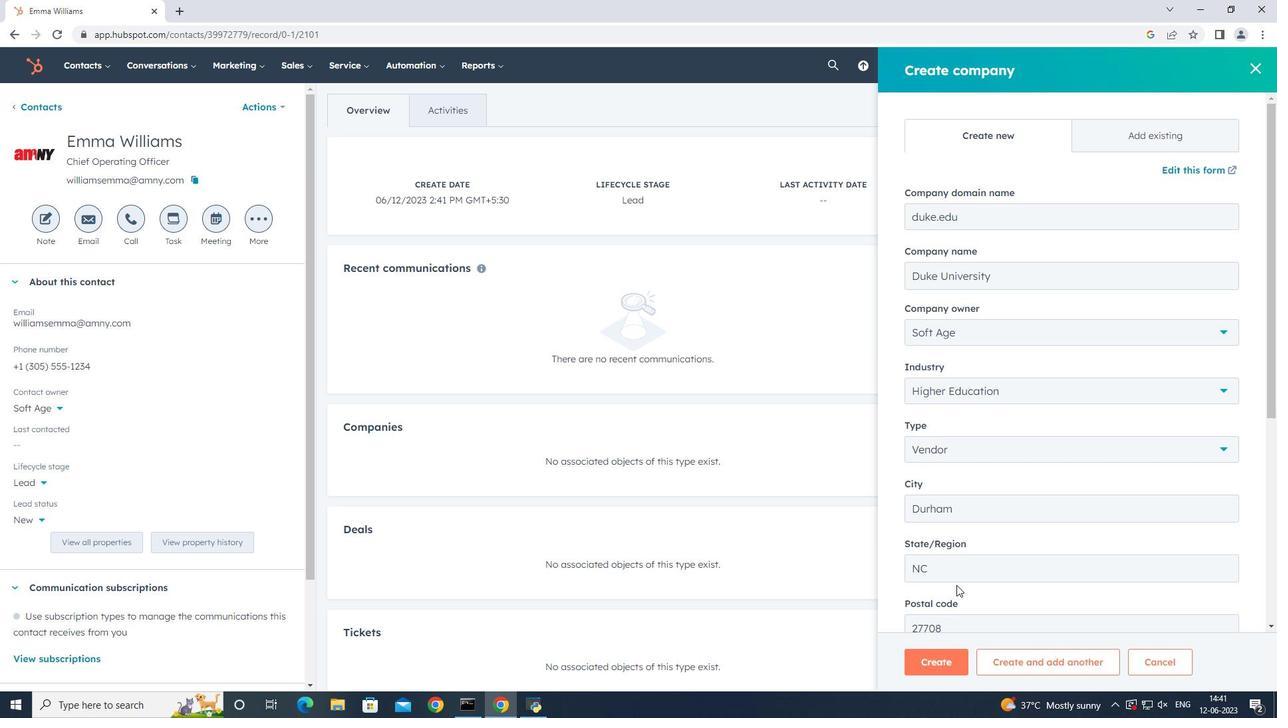 
Action: Mouse scrolled (956, 584) with delta (0, 0)
Screenshot: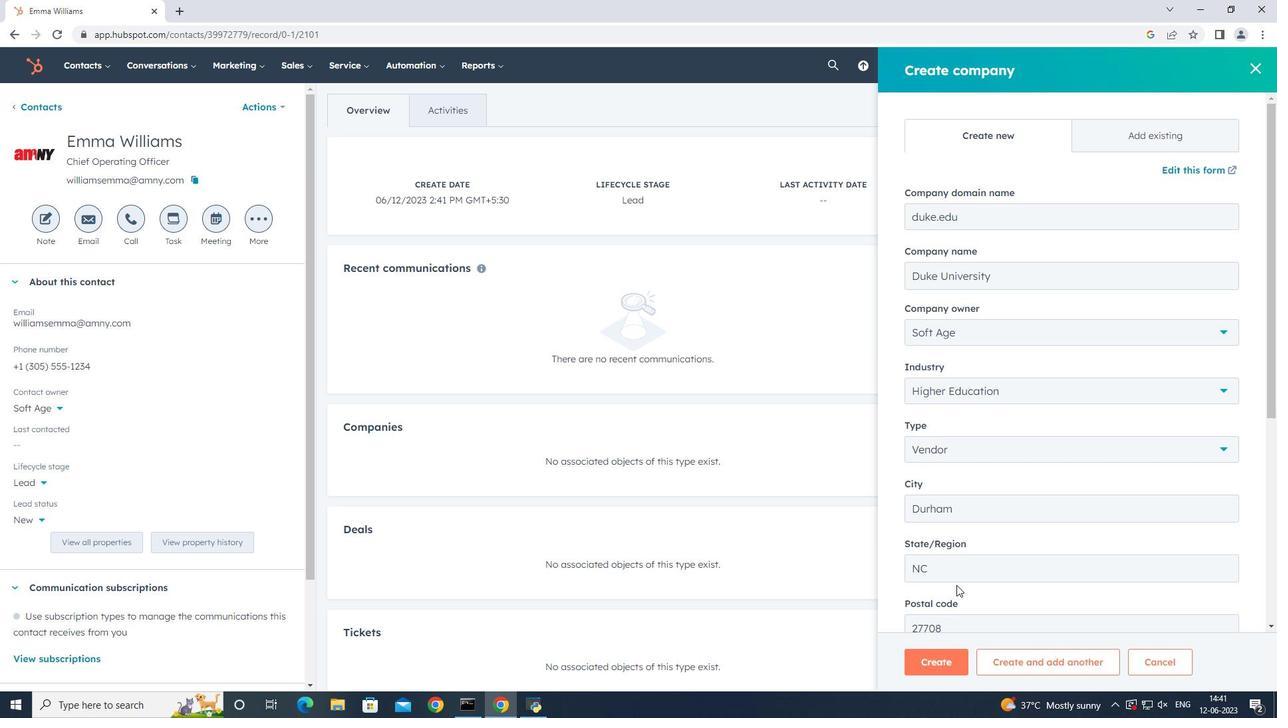 
Action: Mouse scrolled (956, 584) with delta (0, 0)
Screenshot: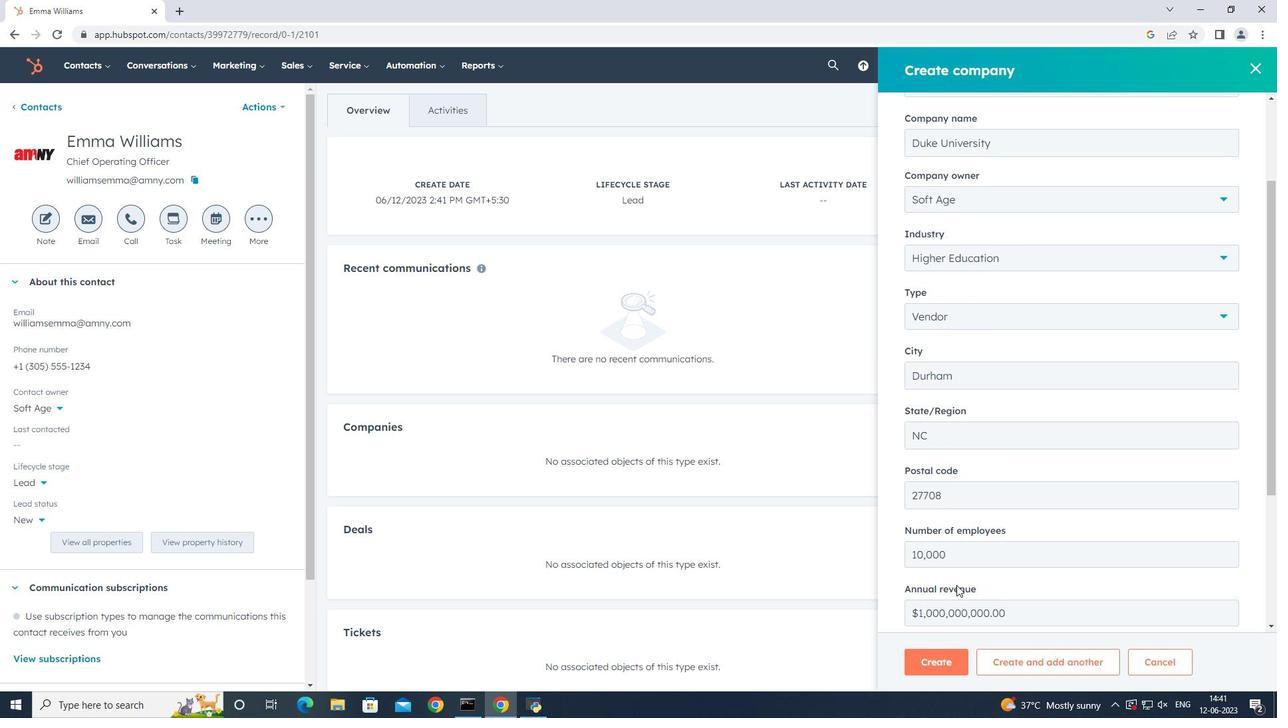 
Action: Mouse scrolled (956, 584) with delta (0, 0)
Screenshot: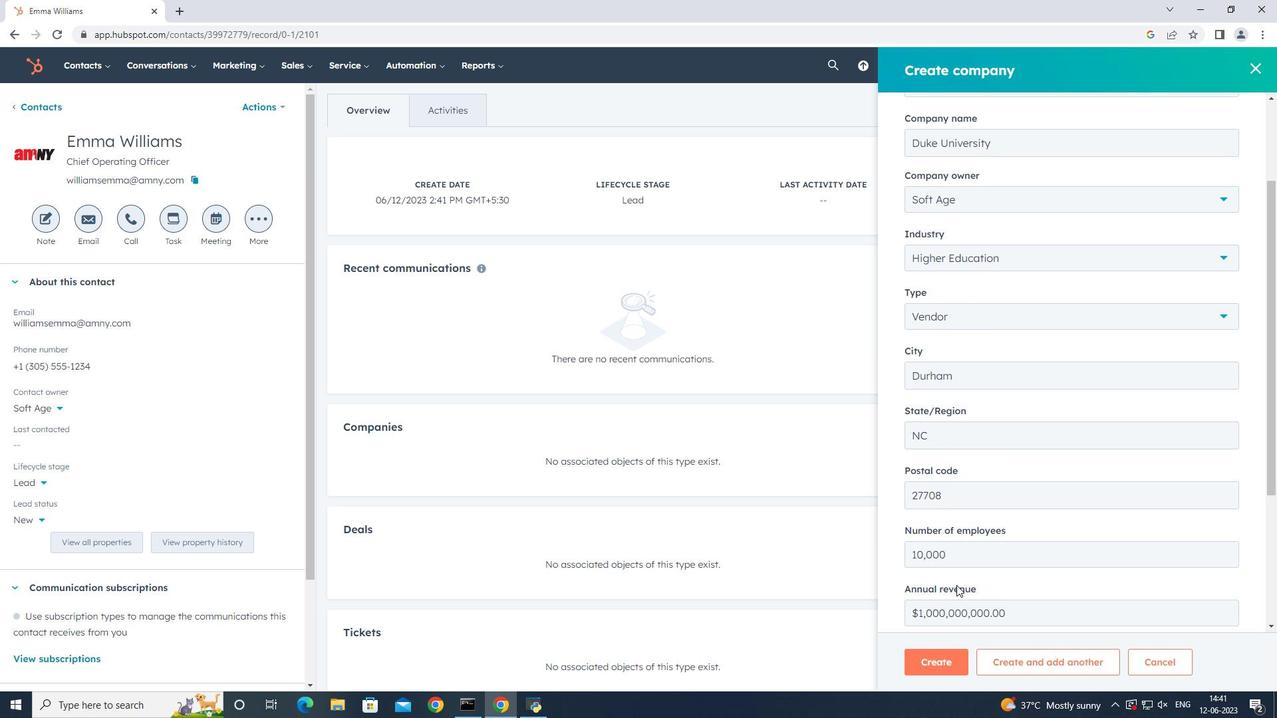 
Action: Mouse scrolled (956, 584) with delta (0, 0)
Screenshot: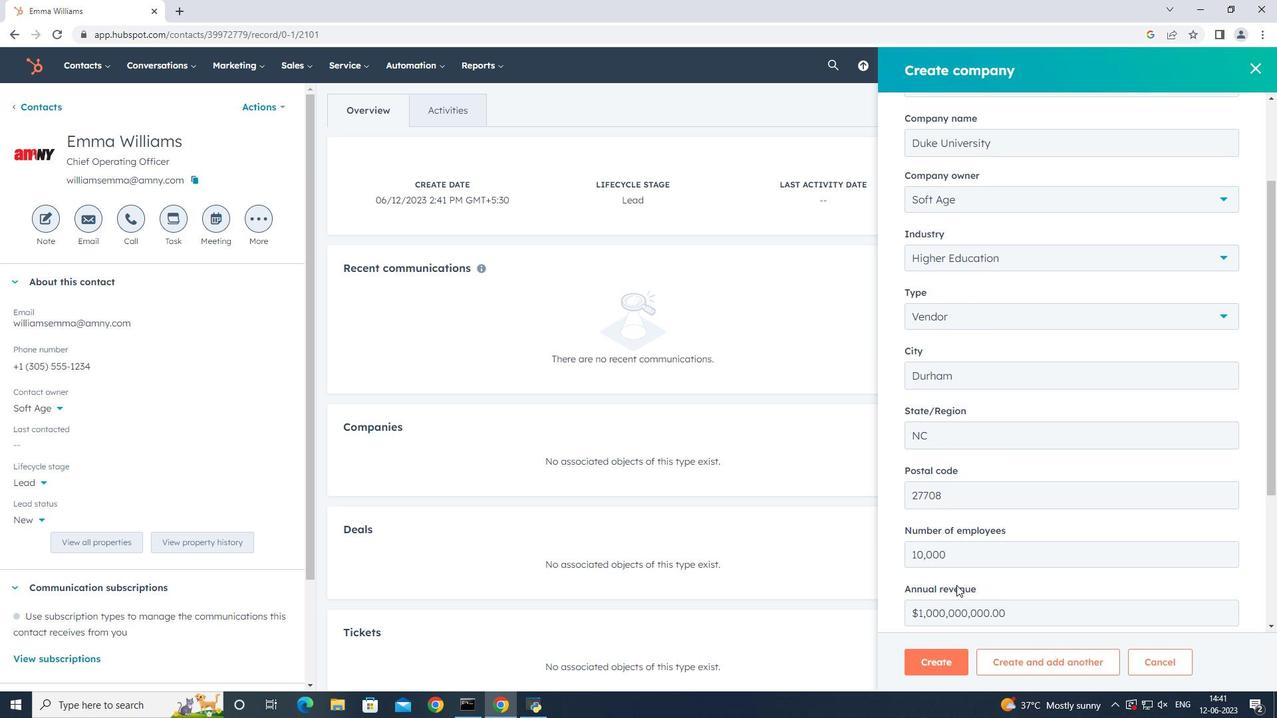 
Action: Mouse scrolled (956, 584) with delta (0, 0)
Screenshot: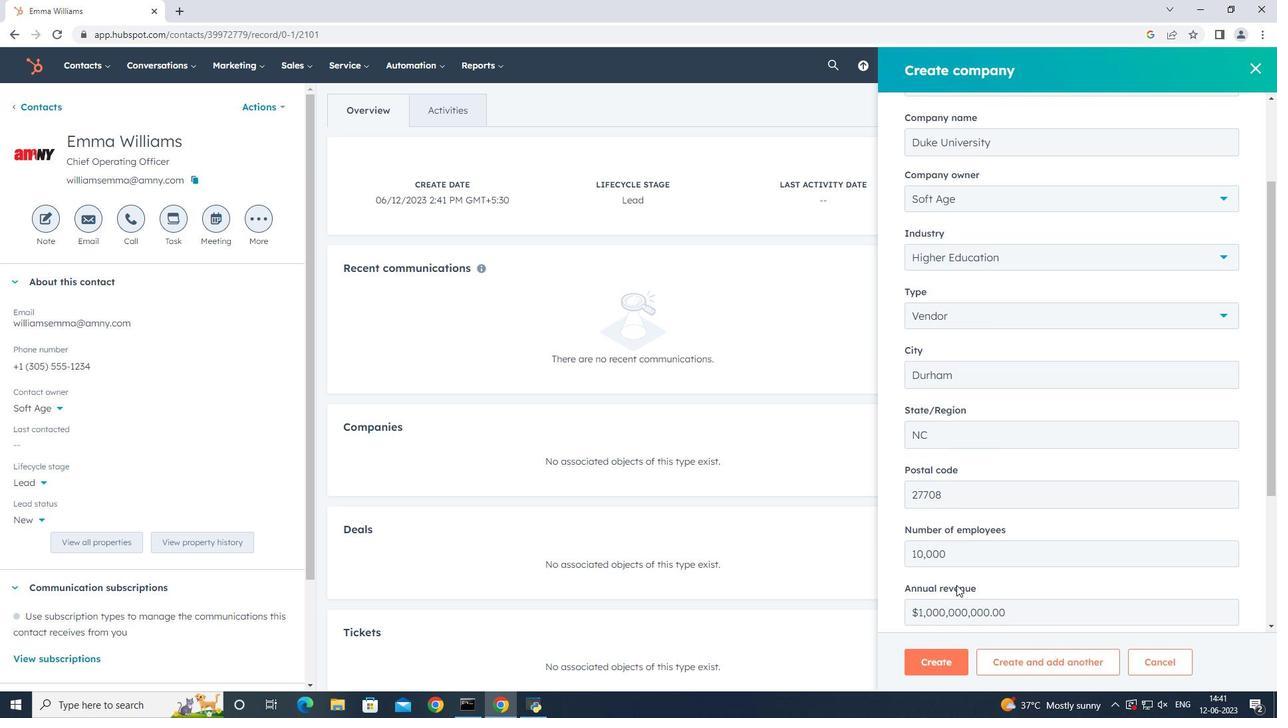 
Action: Mouse moved to (950, 607)
Screenshot: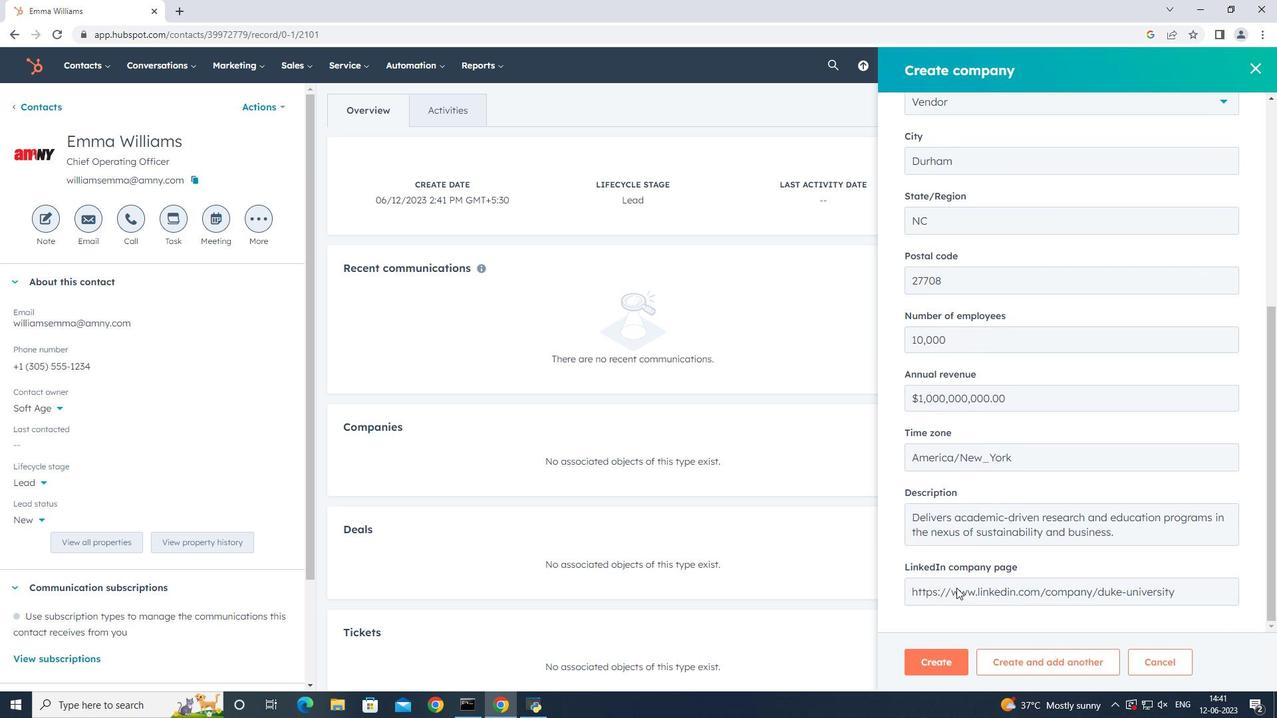 
Action: Mouse scrolled (950, 606) with delta (0, 0)
Screenshot: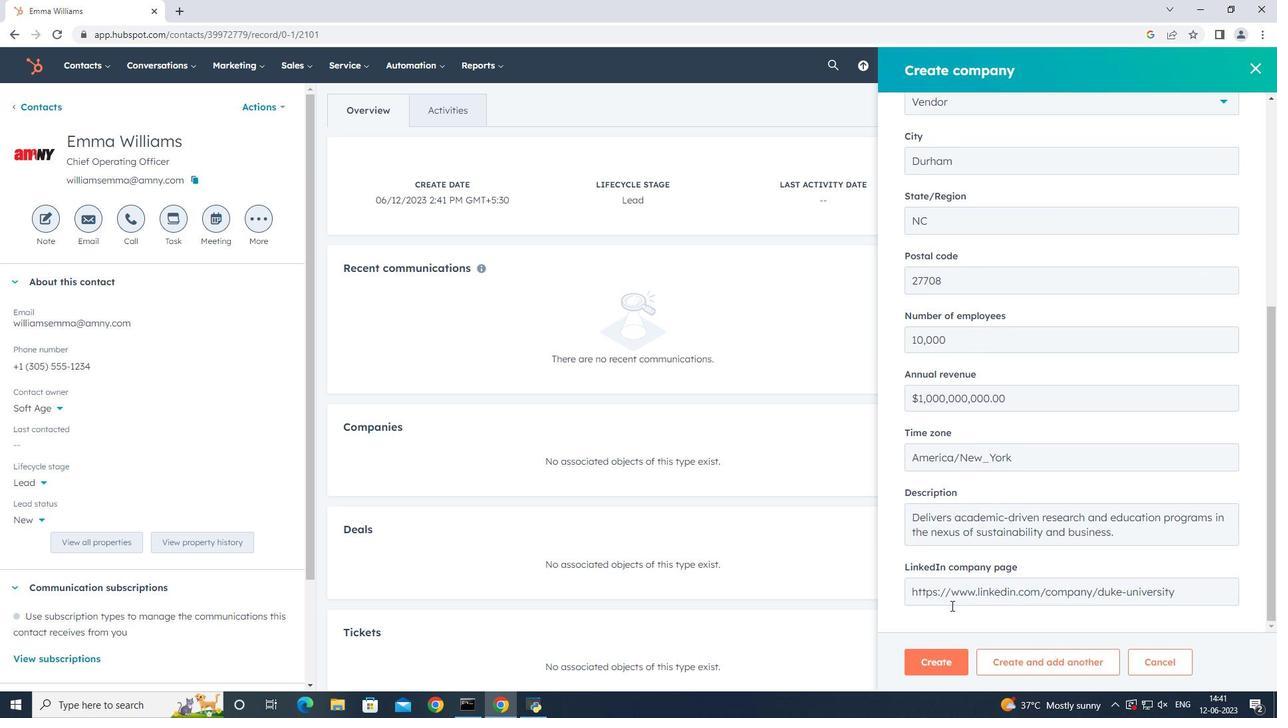 
Action: Mouse scrolled (950, 606) with delta (0, 0)
Screenshot: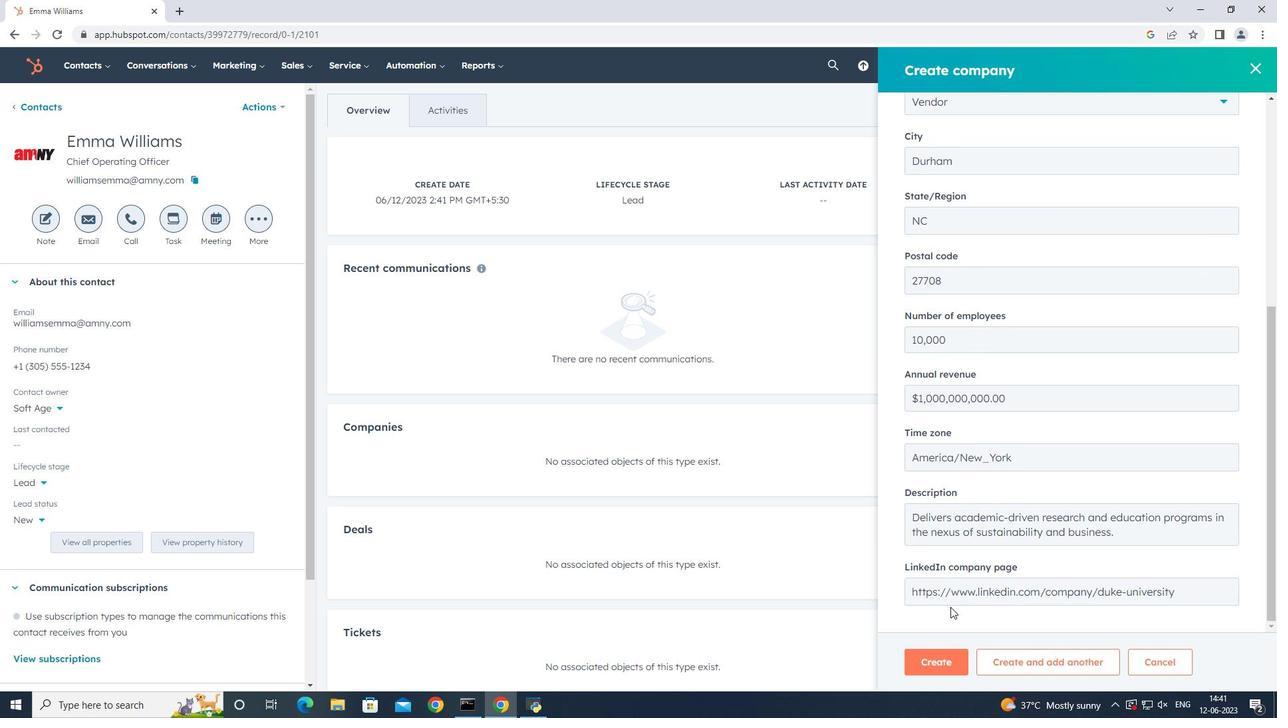 
Action: Mouse scrolled (950, 606) with delta (0, 0)
Screenshot: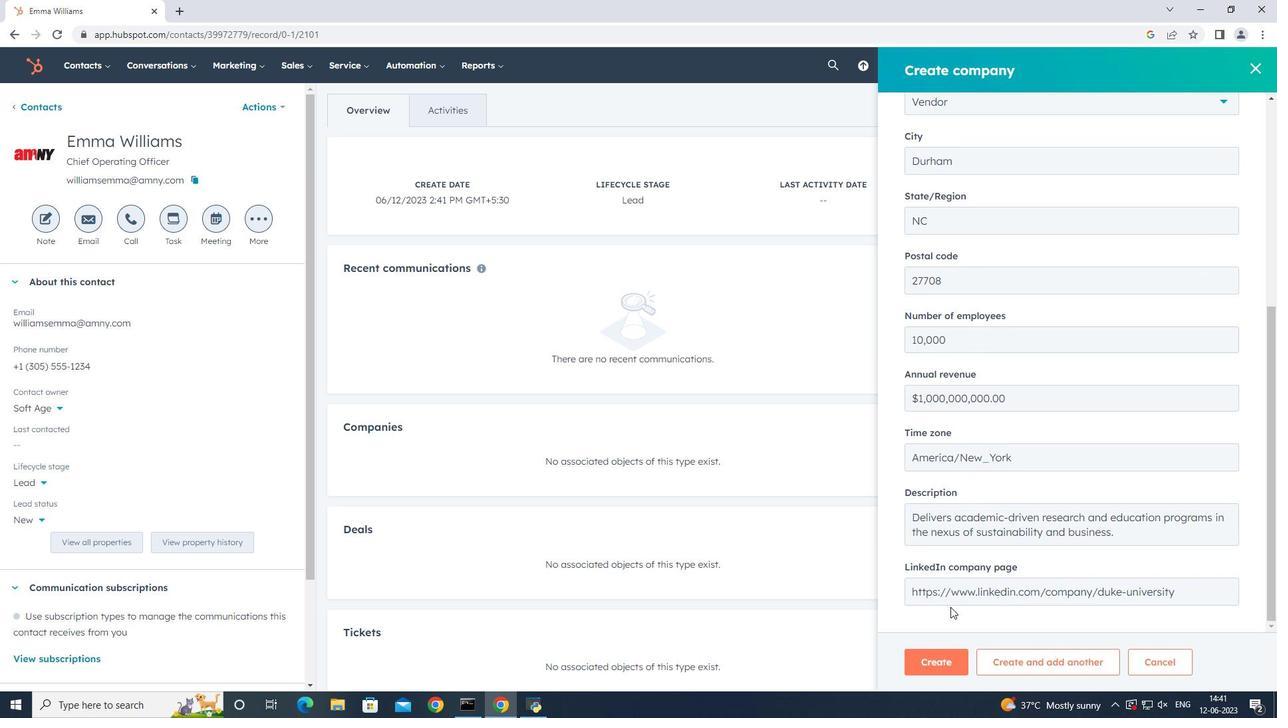 
Action: Mouse scrolled (950, 606) with delta (0, 0)
Screenshot: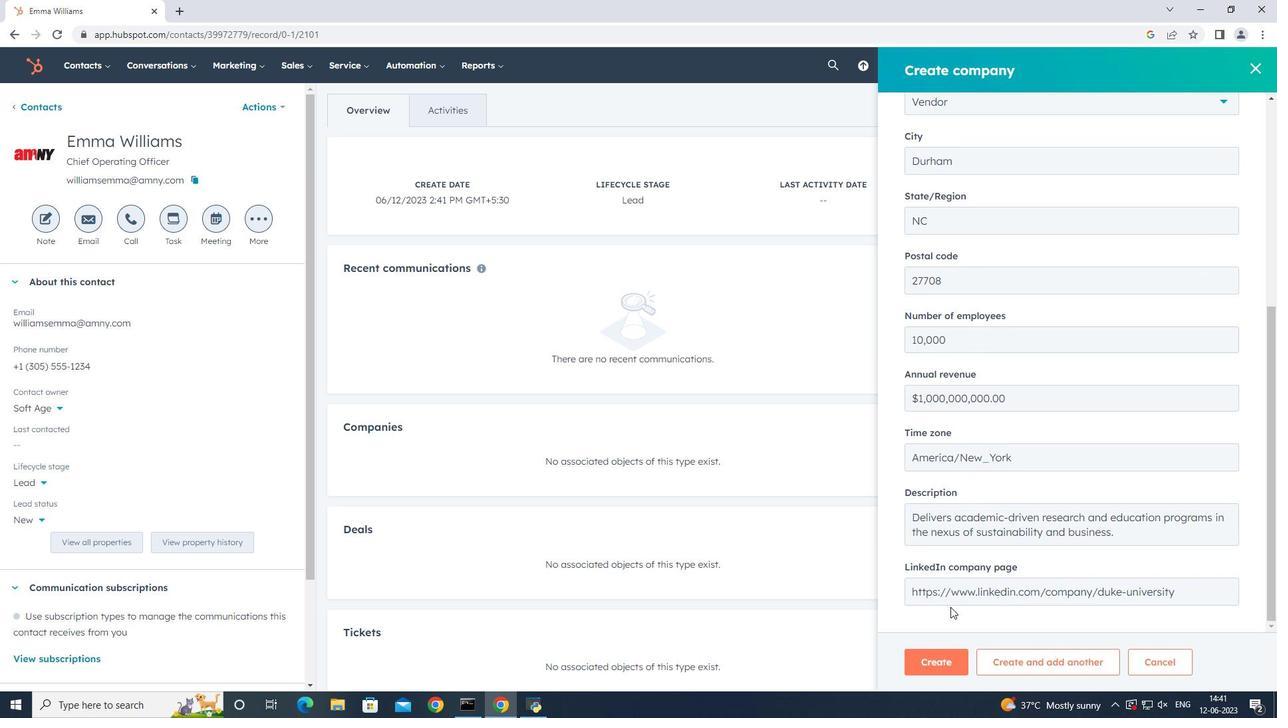 
Action: Mouse moved to (930, 669)
Screenshot: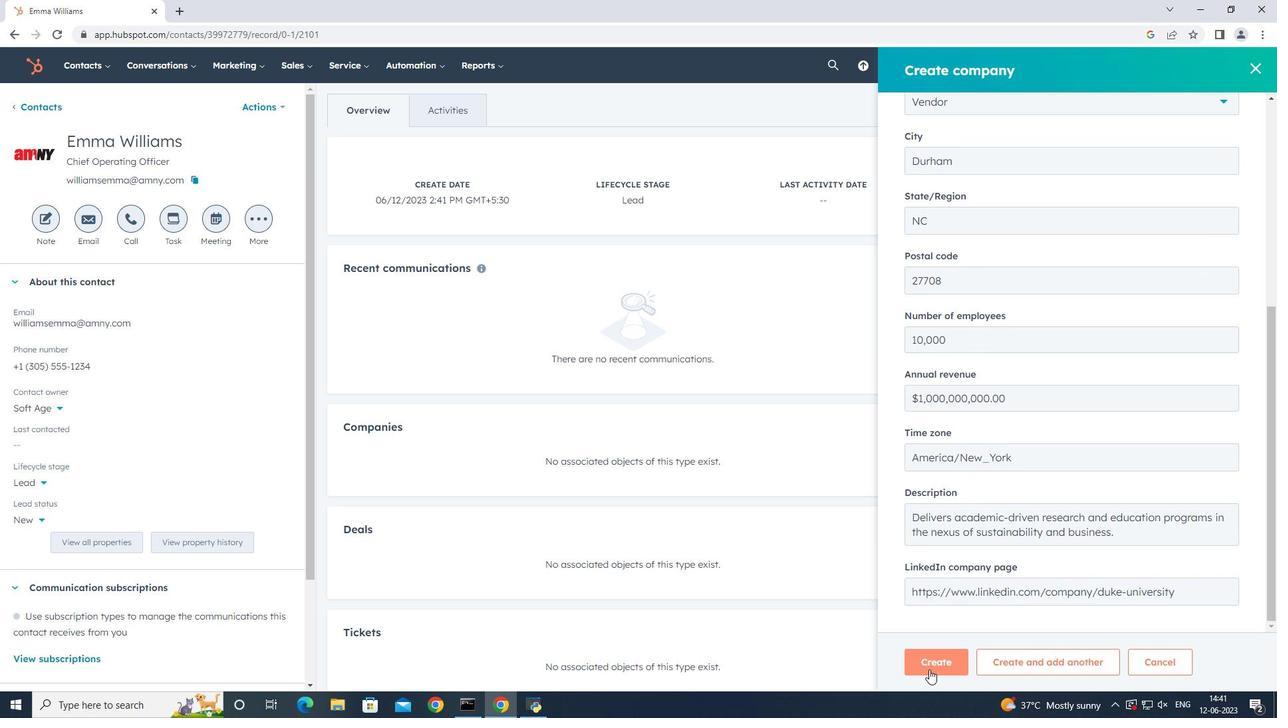 
Action: Mouse pressed left at (930, 669)
Screenshot: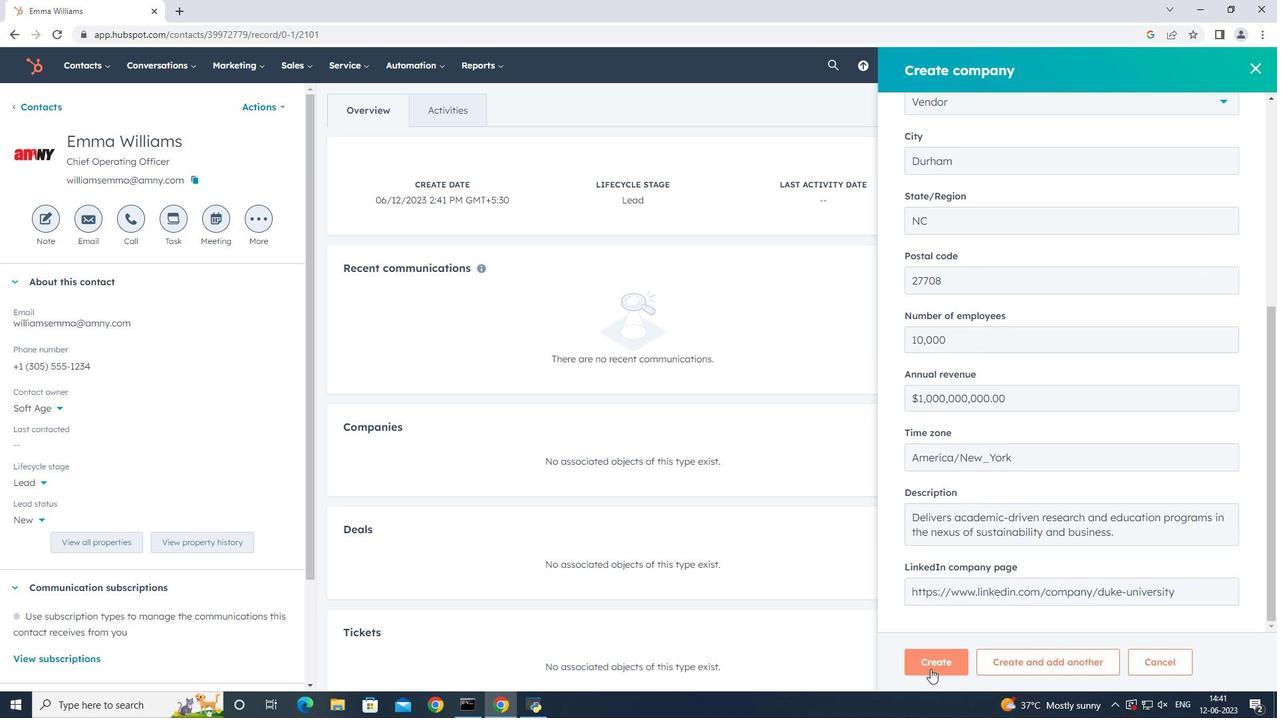 
Action: Mouse moved to (820, 426)
Screenshot: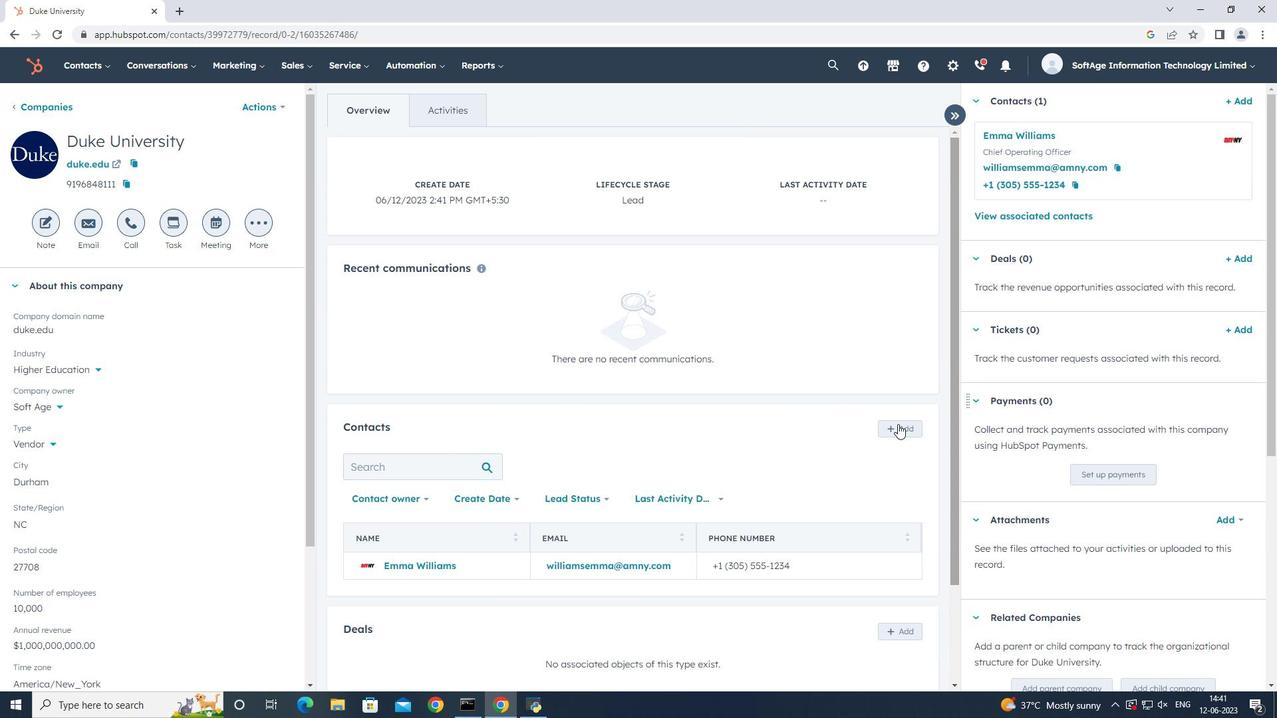 
